 Task: Find connections with filter location Staines with filter topic #nowhiringwith filter profile language Potuguese with filter current company TheMathCompany with filter school National Institute of Technology Warangal with filter industry Building Structure and Exterior Contractors with filter service category DUI Law with filter keywords title Founder
Action: Mouse moved to (609, 101)
Screenshot: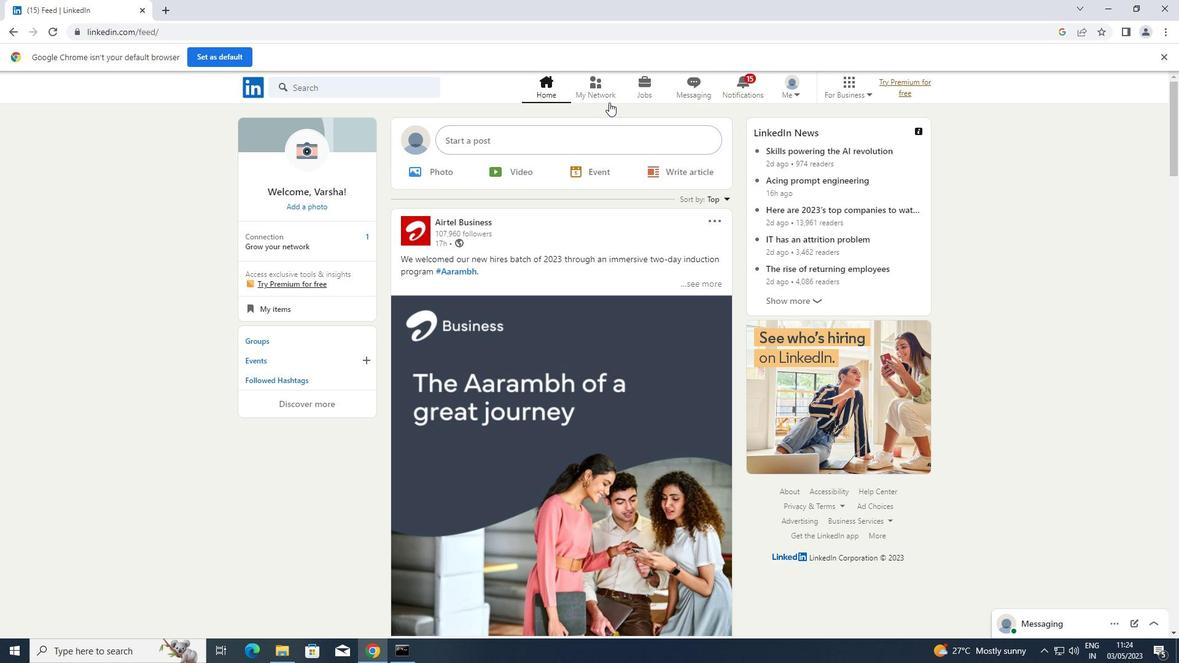 
Action: Mouse pressed left at (609, 101)
Screenshot: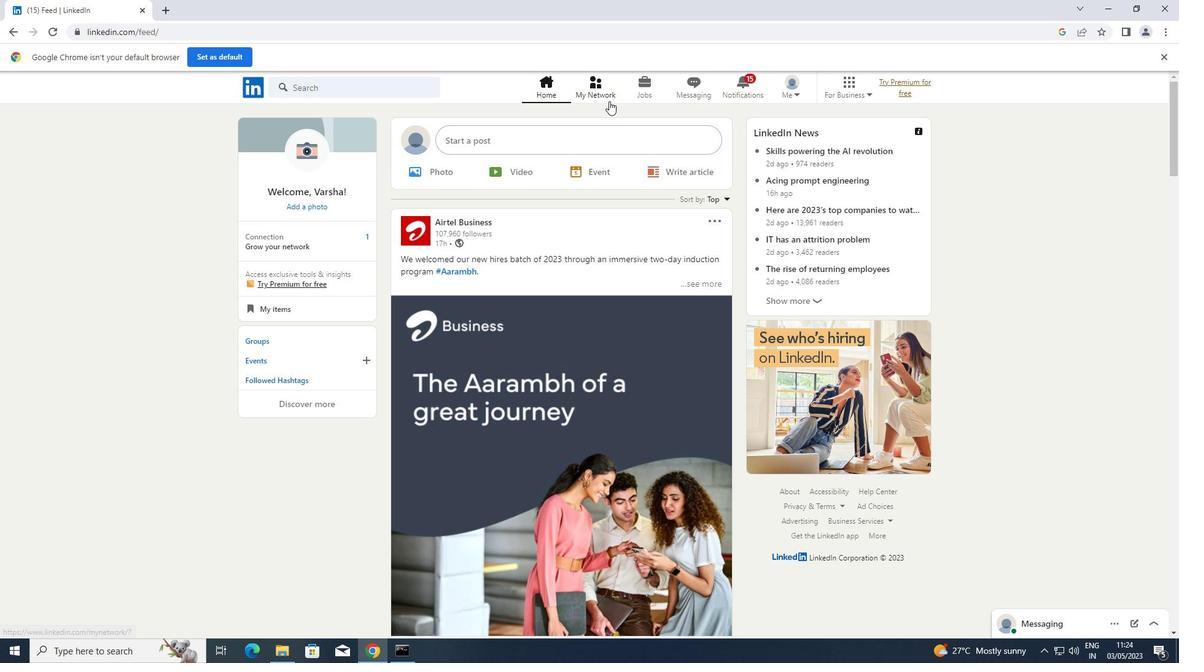 
Action: Mouse moved to (605, 85)
Screenshot: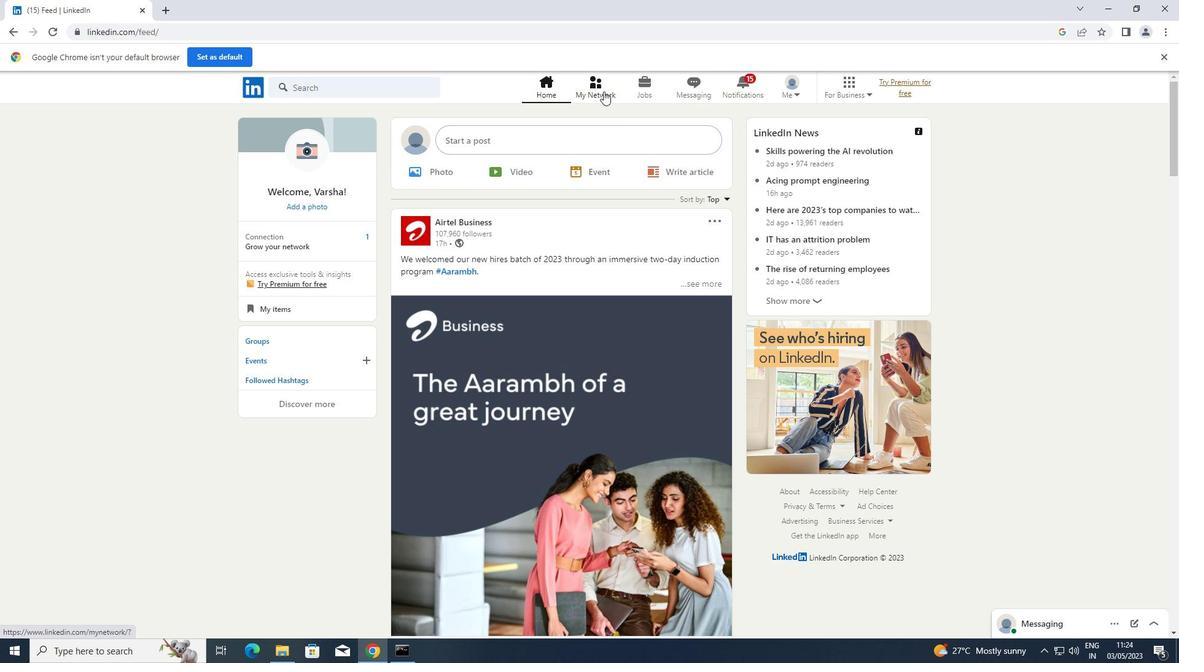
Action: Mouse pressed left at (605, 85)
Screenshot: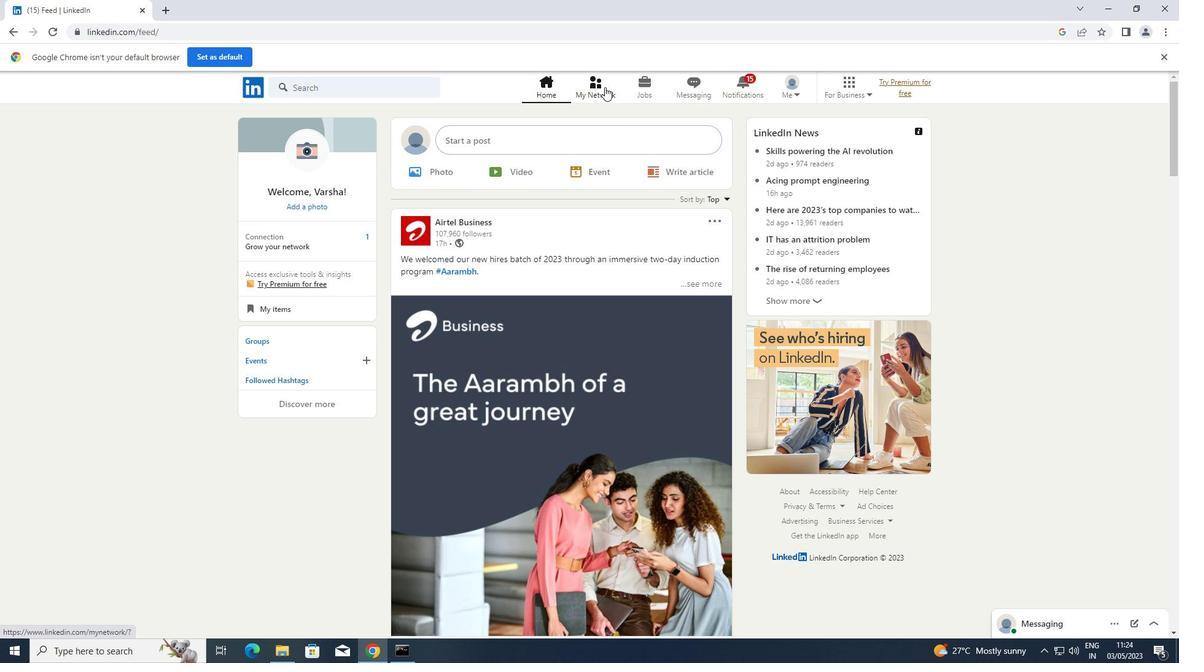 
Action: Mouse moved to (295, 146)
Screenshot: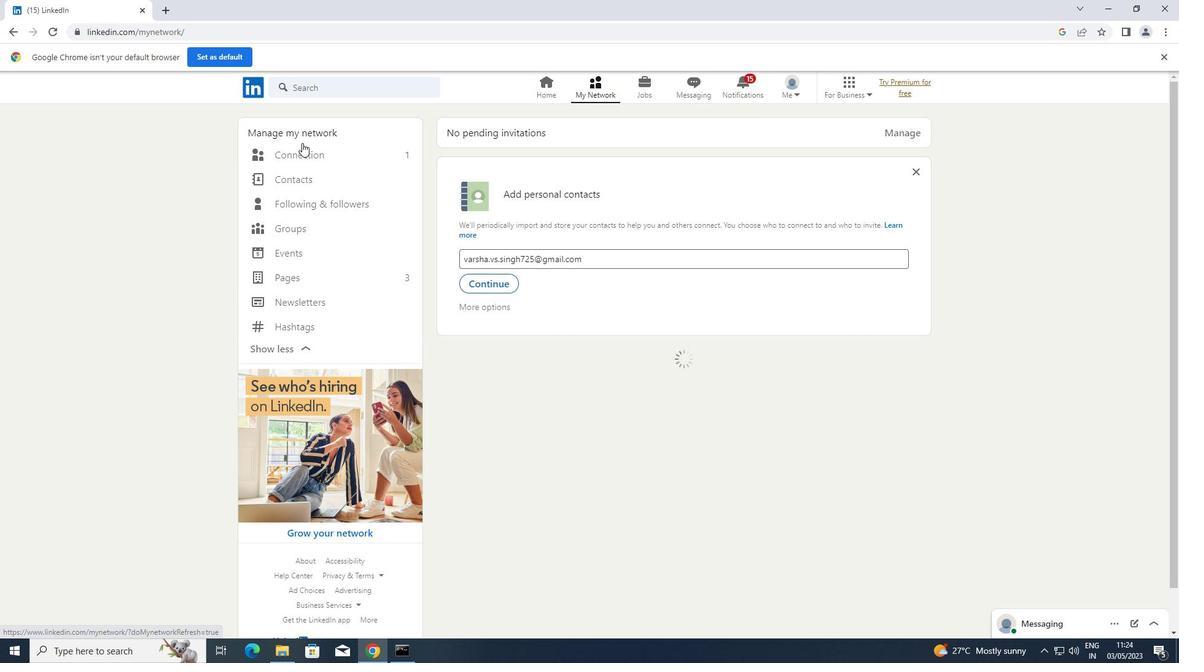 
Action: Mouse pressed left at (295, 146)
Screenshot: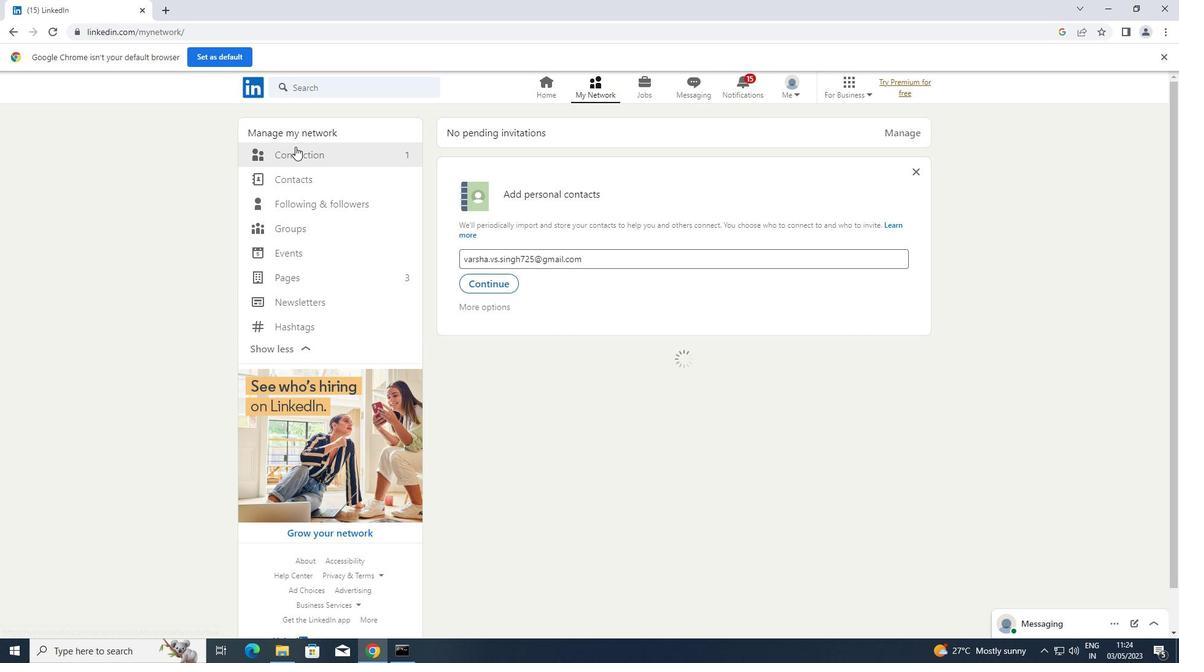 
Action: Mouse moved to (297, 152)
Screenshot: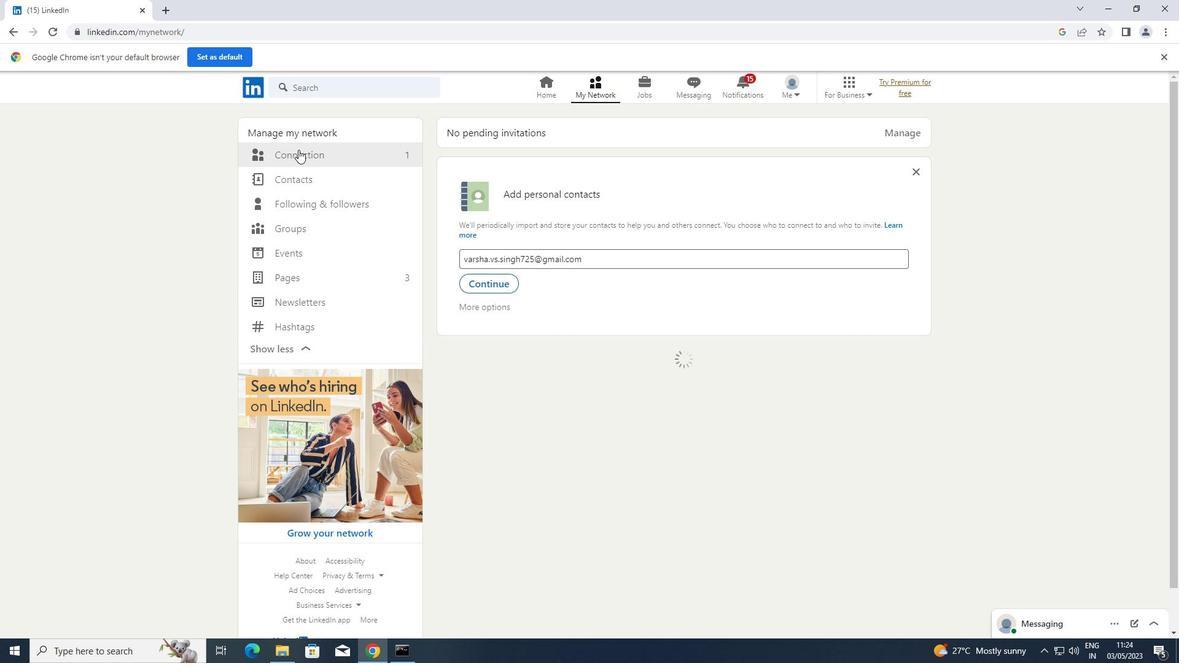
Action: Mouse pressed left at (297, 152)
Screenshot: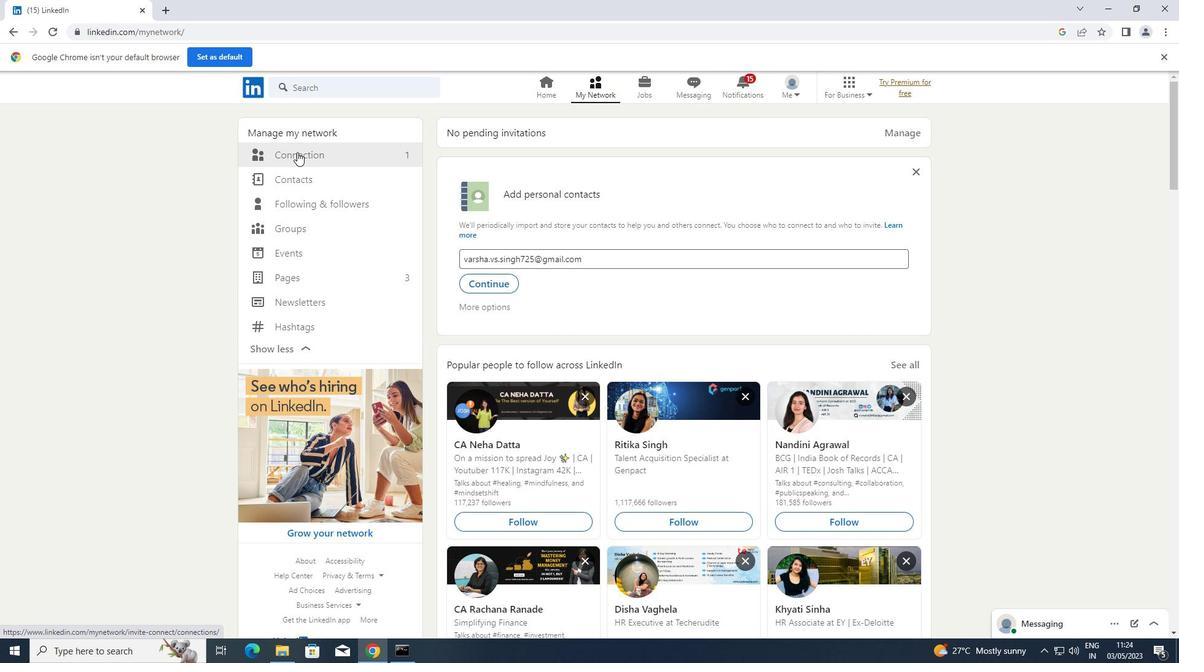 
Action: Mouse moved to (708, 154)
Screenshot: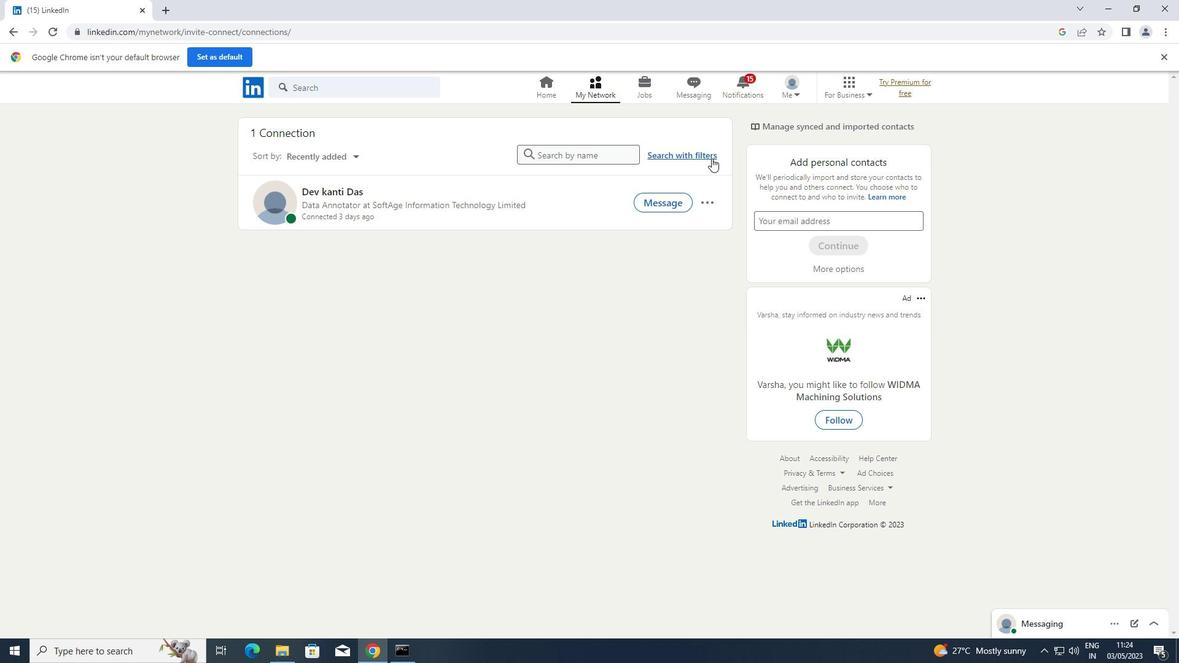 
Action: Mouse pressed left at (708, 154)
Screenshot: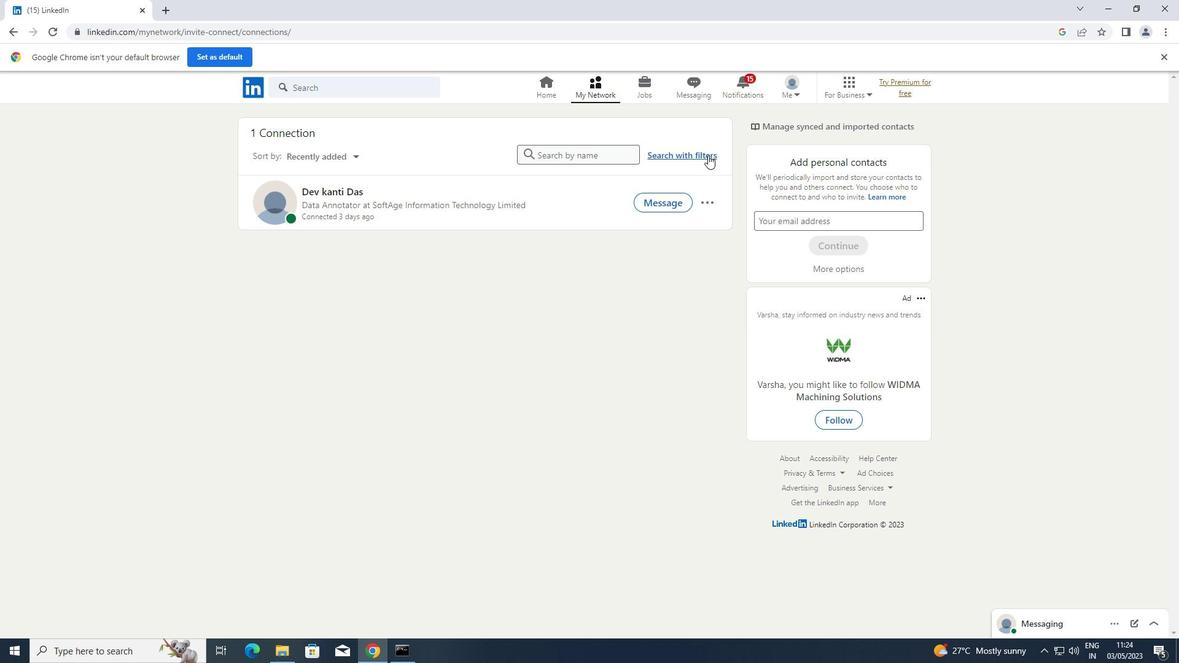 
Action: Mouse moved to (640, 124)
Screenshot: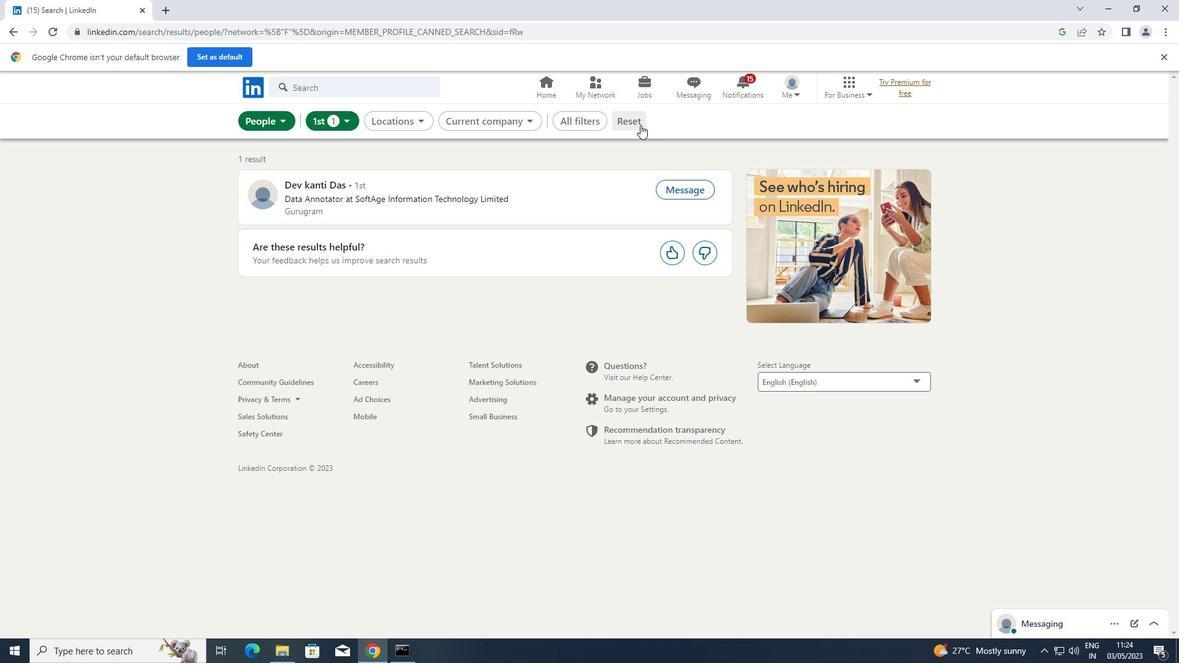 
Action: Mouse pressed left at (640, 124)
Screenshot: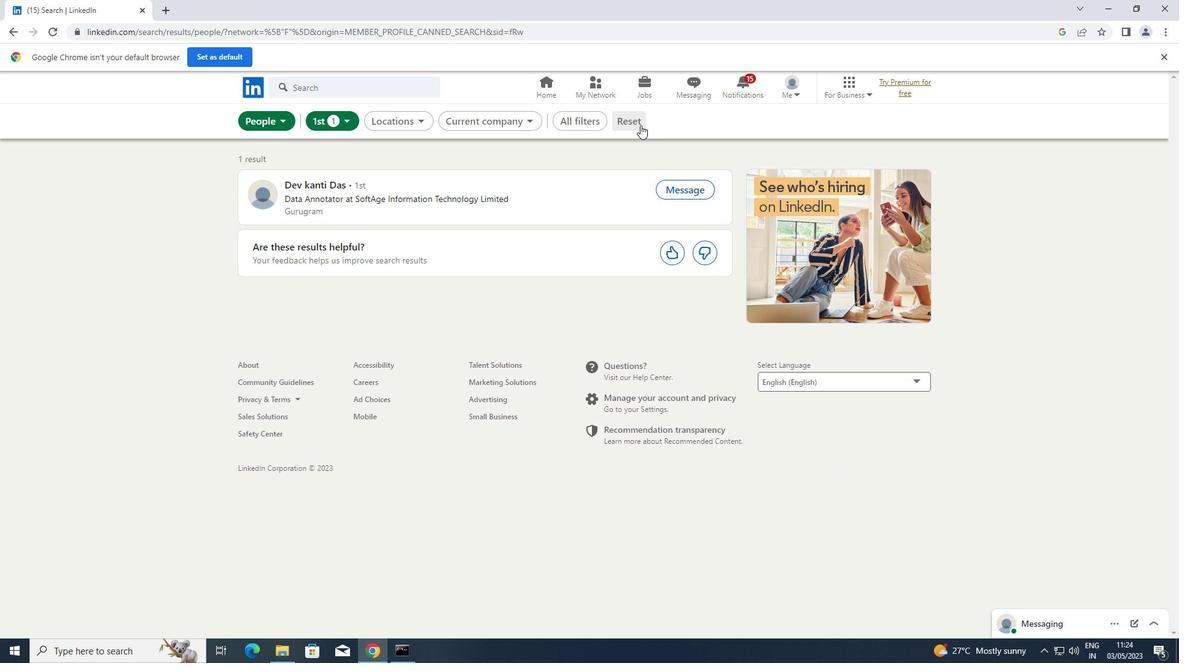
Action: Mouse moved to (607, 127)
Screenshot: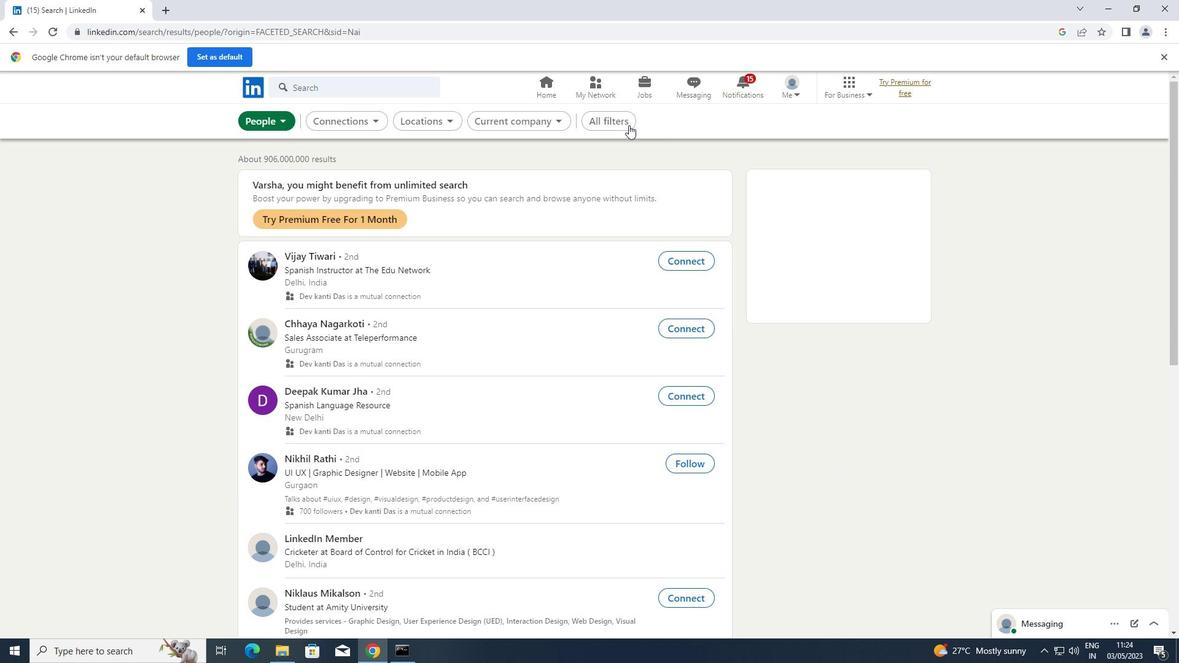 
Action: Mouse pressed left at (607, 127)
Screenshot: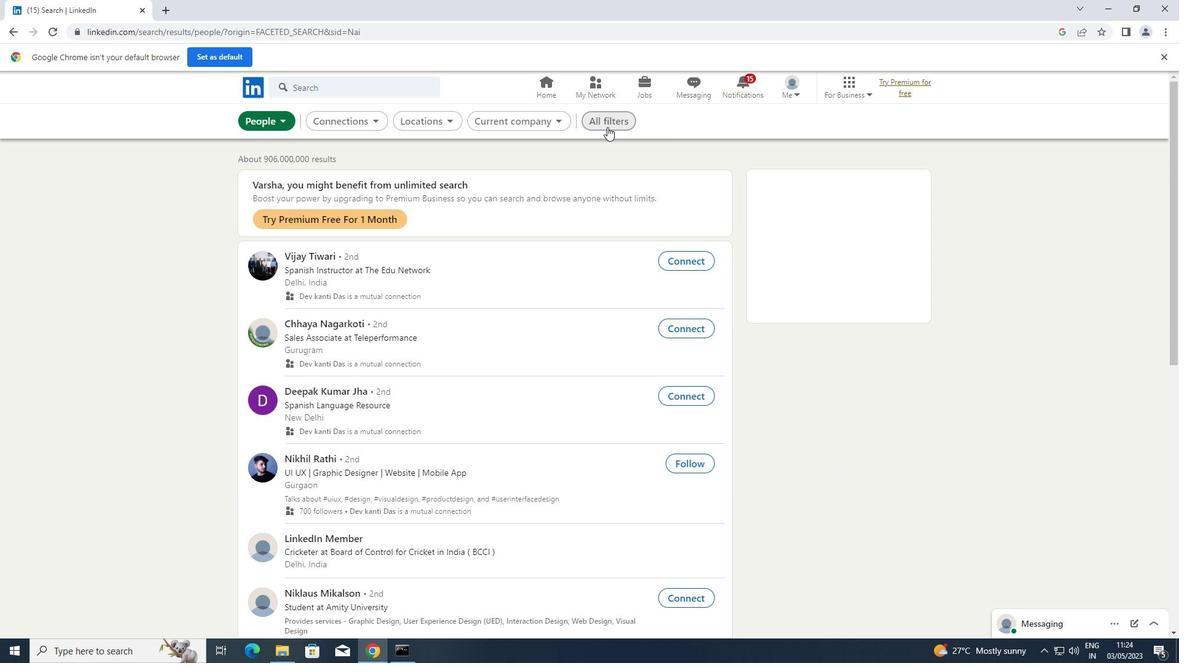 
Action: Mouse moved to (960, 362)
Screenshot: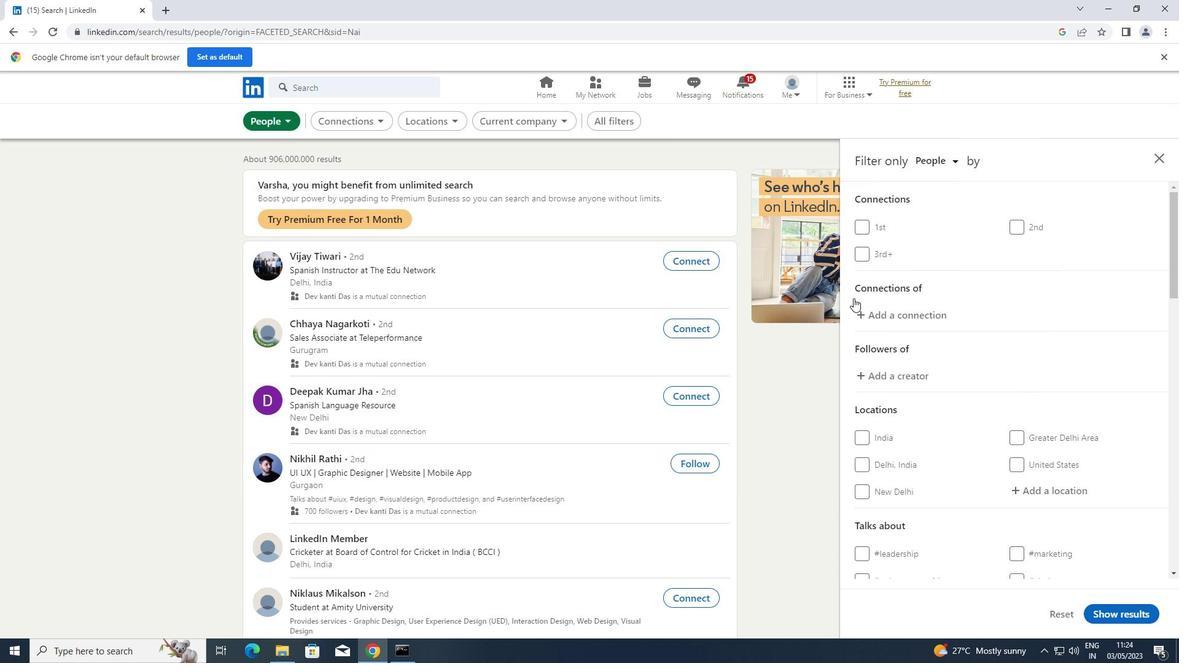 
Action: Mouse scrolled (960, 361) with delta (0, 0)
Screenshot: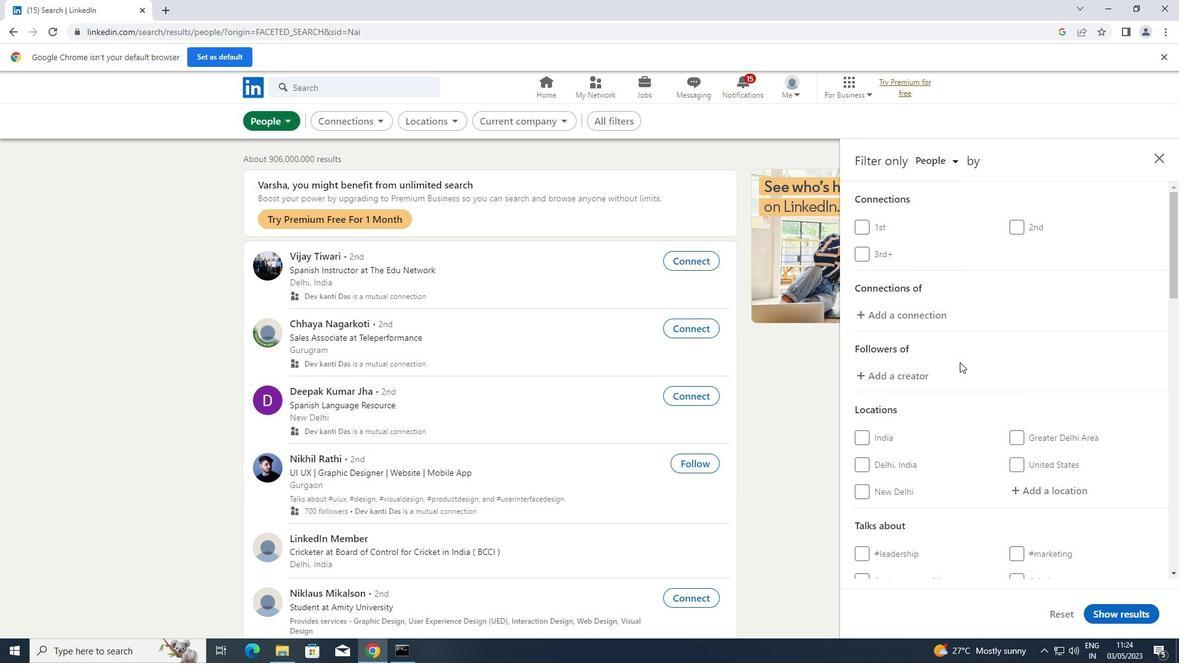 
Action: Mouse scrolled (960, 361) with delta (0, 0)
Screenshot: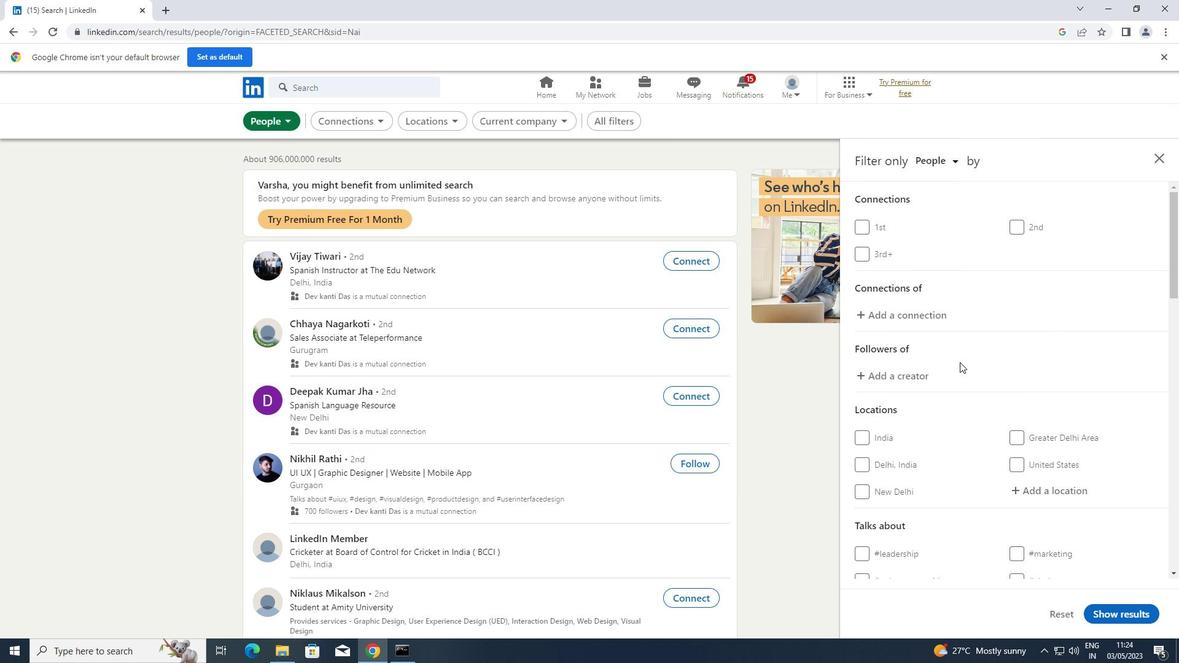 
Action: Mouse moved to (1021, 362)
Screenshot: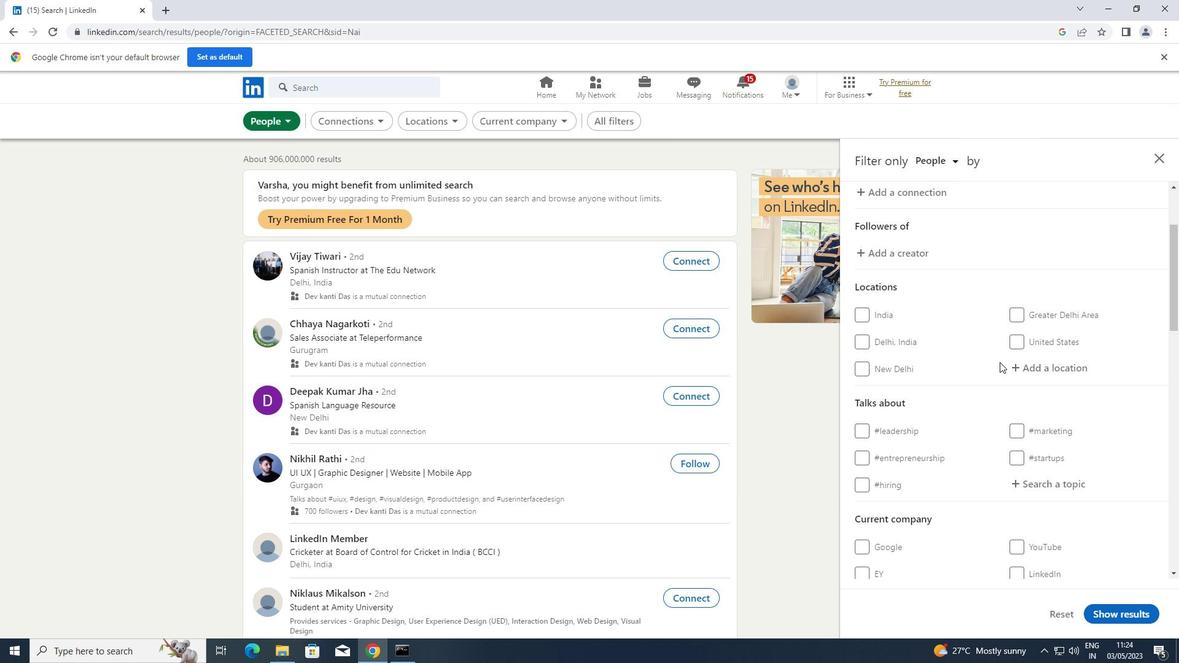 
Action: Mouse pressed left at (1021, 362)
Screenshot: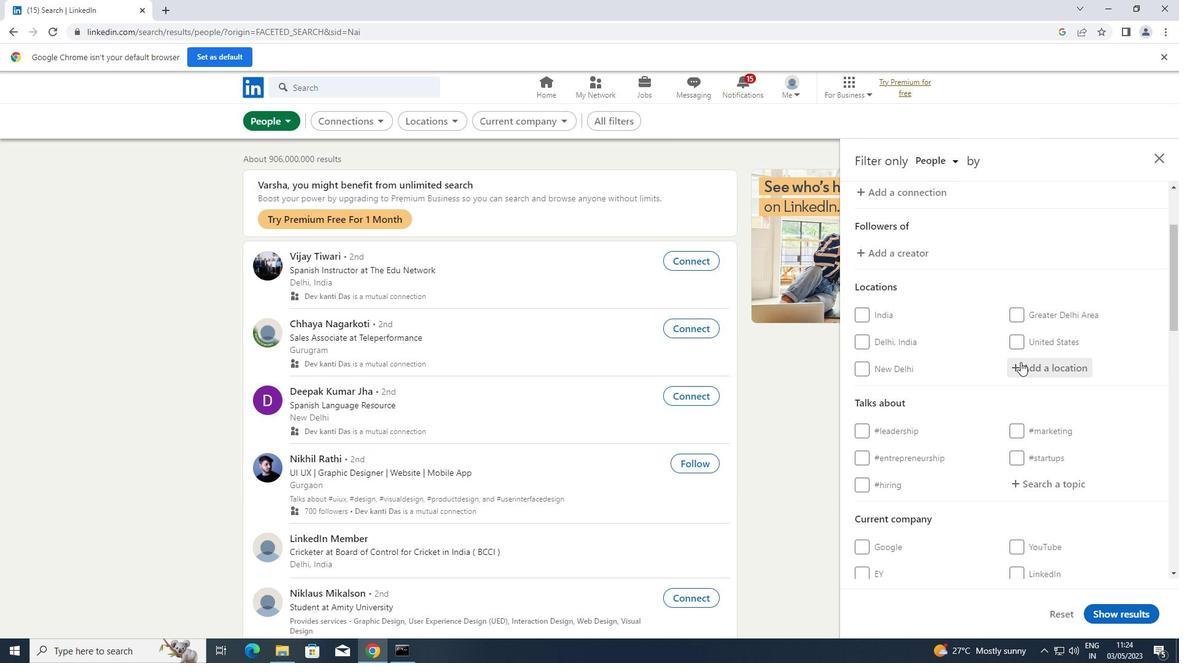 
Action: Key pressed <Key.shift>STAINES<Key.enter>
Screenshot: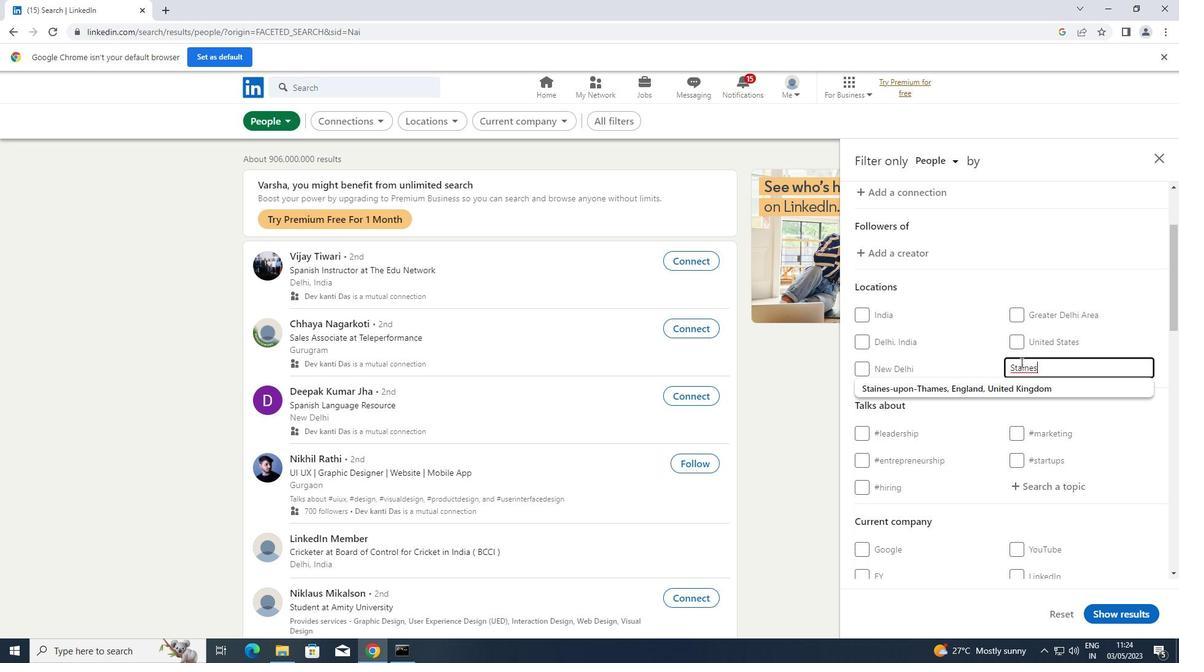 
Action: Mouse moved to (1087, 488)
Screenshot: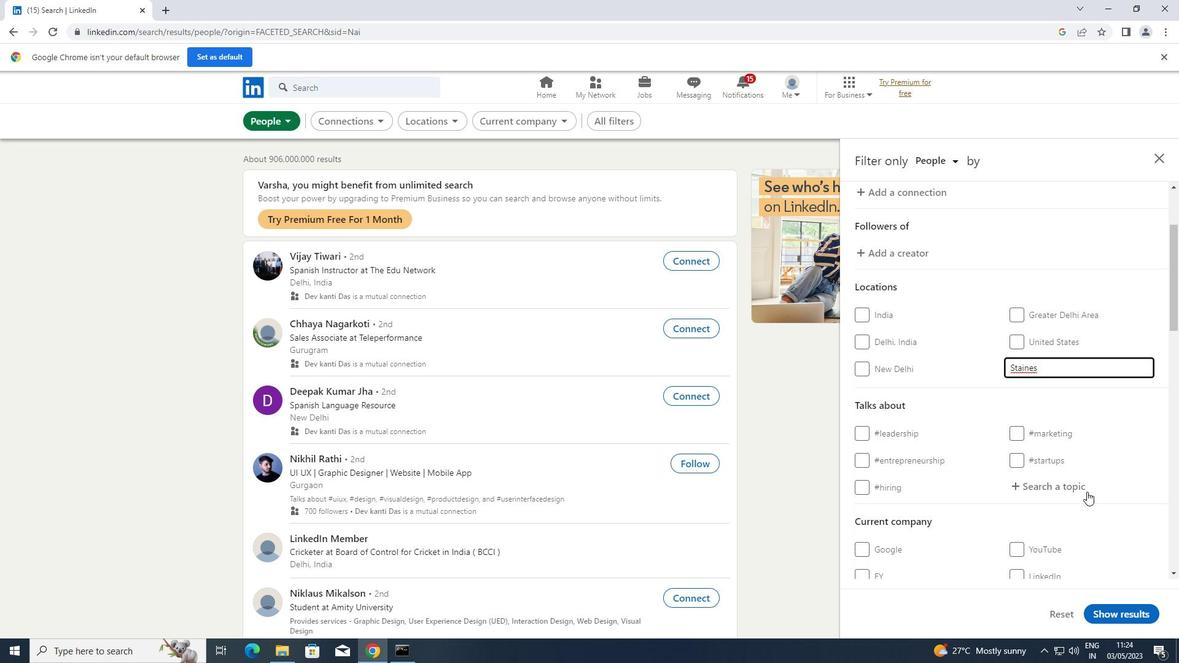 
Action: Mouse pressed left at (1087, 488)
Screenshot: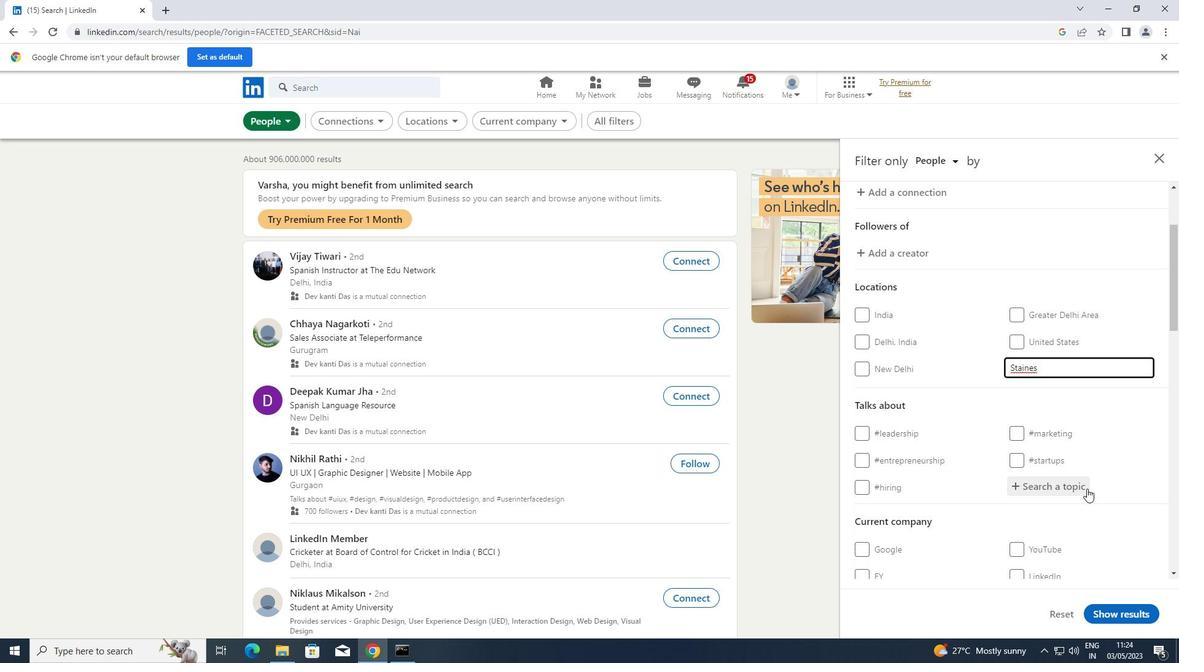
Action: Key pressed NOWHIRING
Screenshot: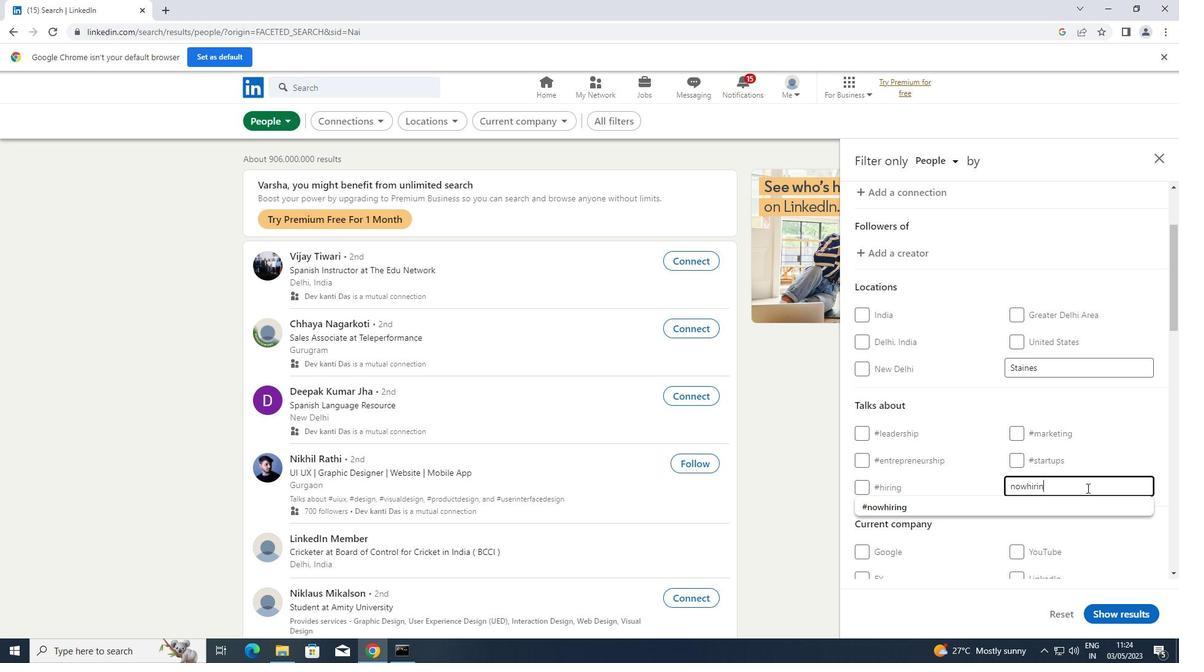 
Action: Mouse moved to (972, 511)
Screenshot: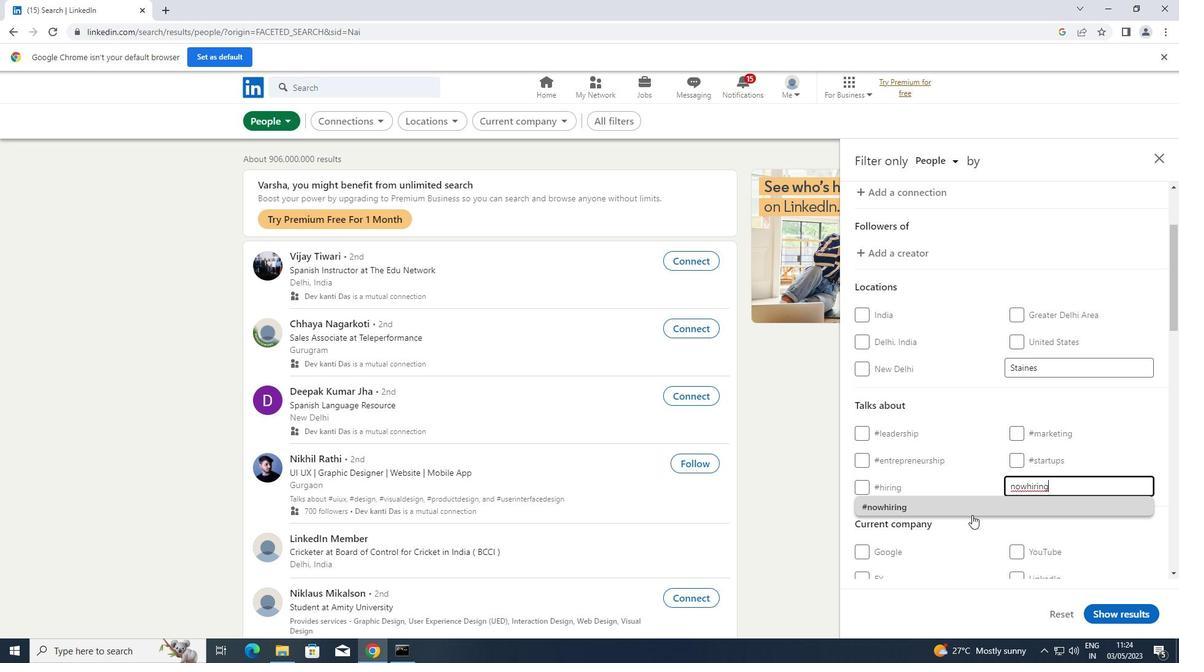 
Action: Mouse pressed left at (972, 511)
Screenshot: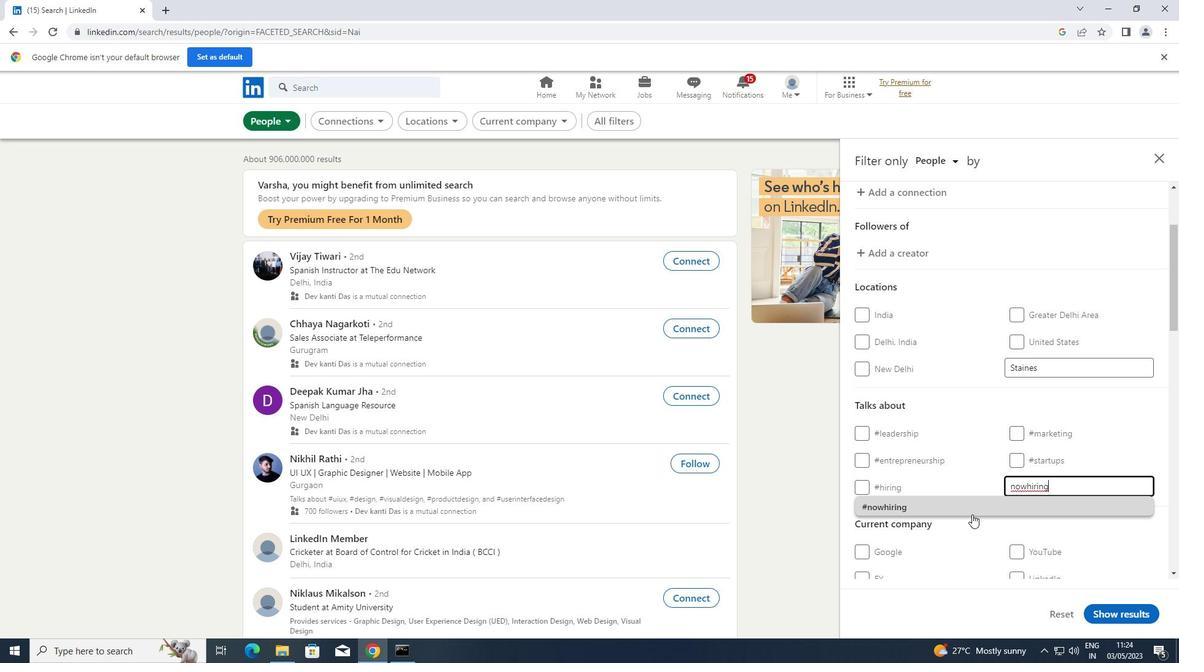 
Action: Mouse scrolled (972, 510) with delta (0, 0)
Screenshot: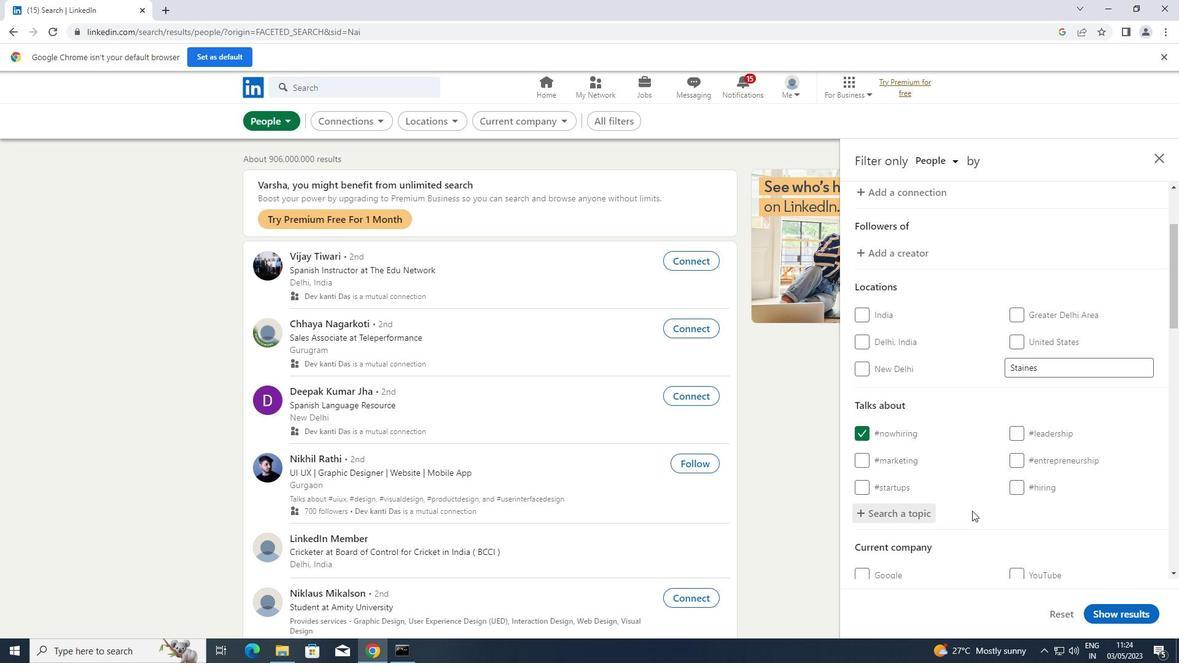 
Action: Mouse scrolled (972, 510) with delta (0, 0)
Screenshot: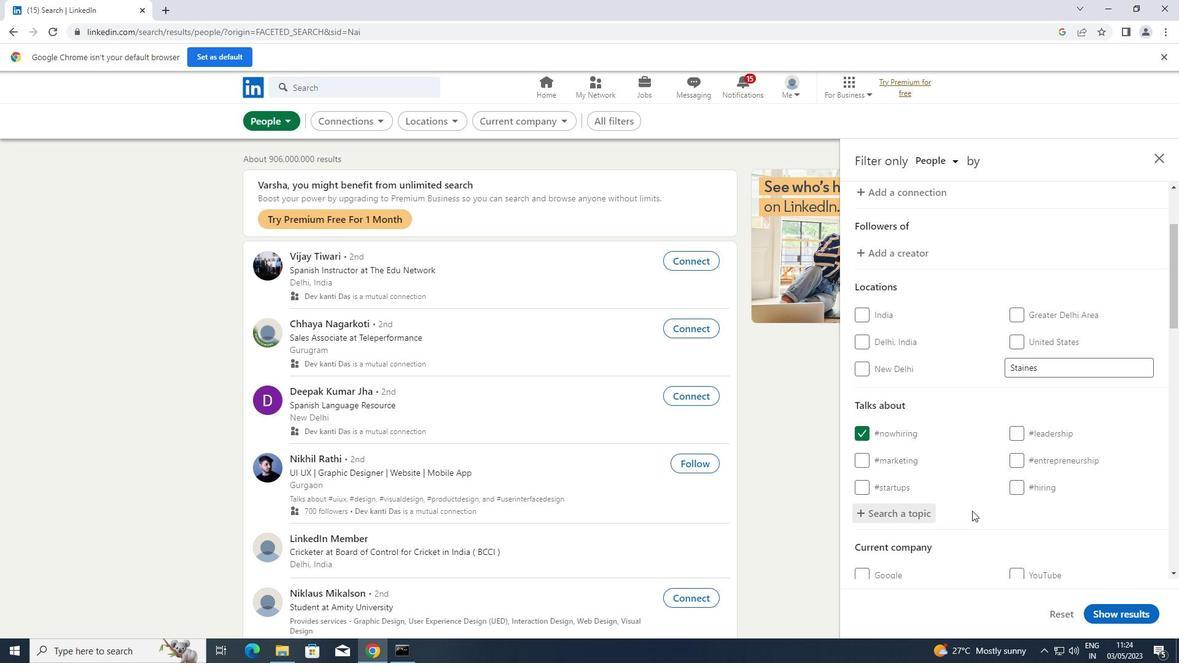 
Action: Mouse scrolled (972, 510) with delta (0, 0)
Screenshot: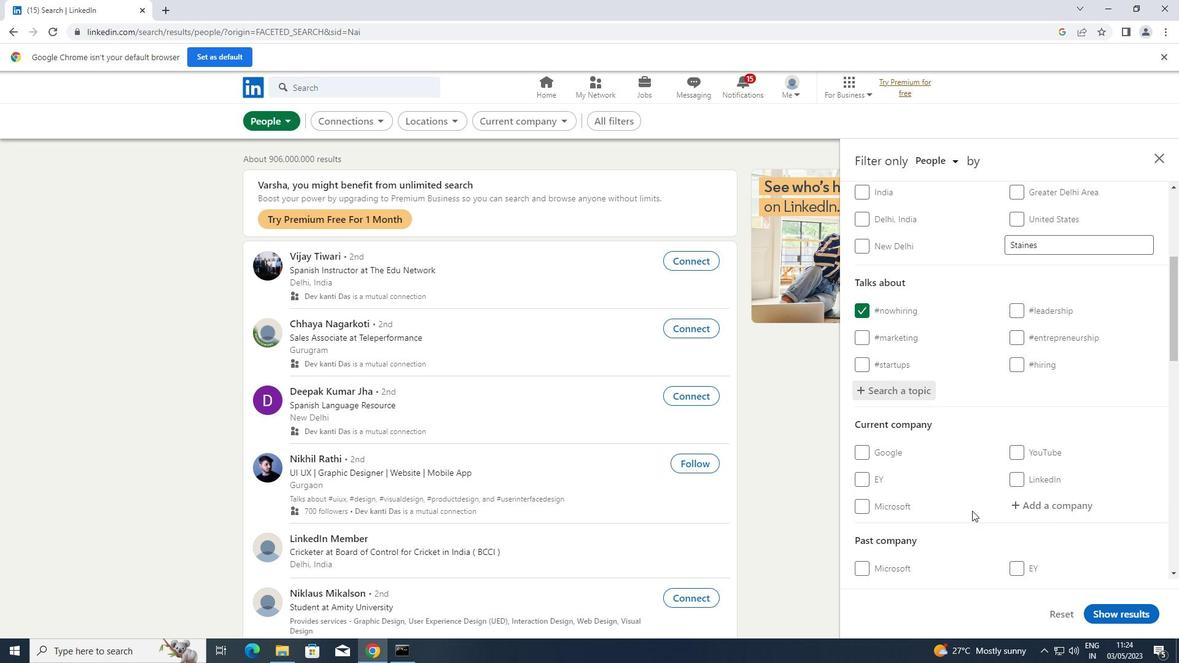 
Action: Mouse scrolled (972, 510) with delta (0, 0)
Screenshot: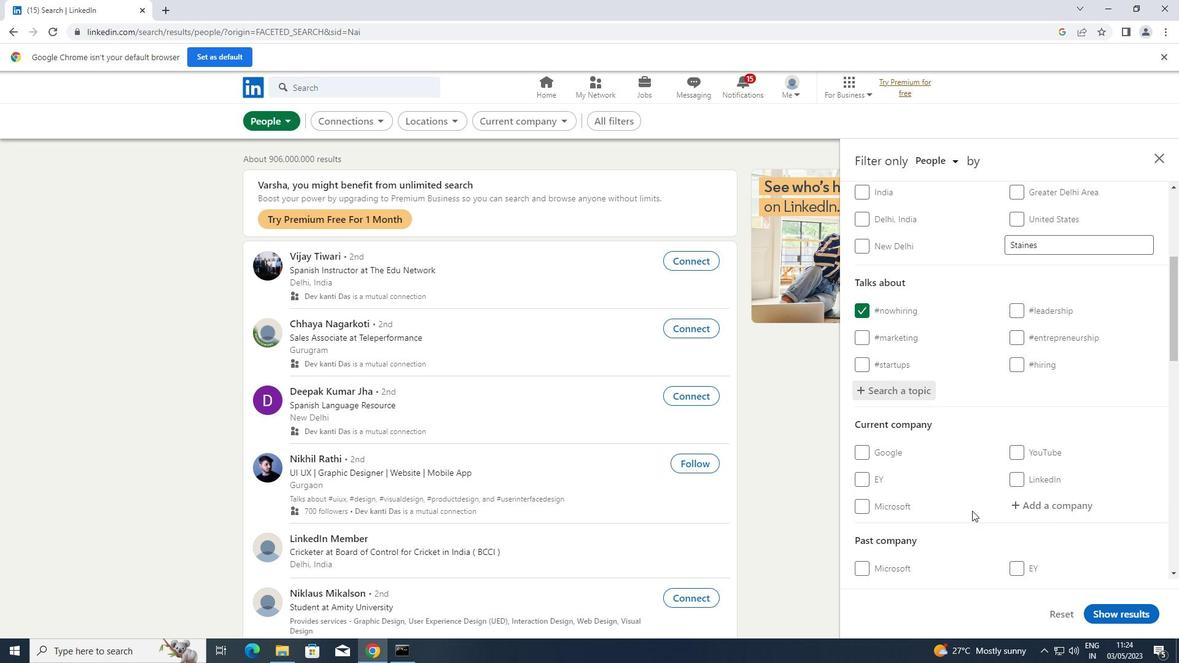 
Action: Mouse scrolled (972, 510) with delta (0, 0)
Screenshot: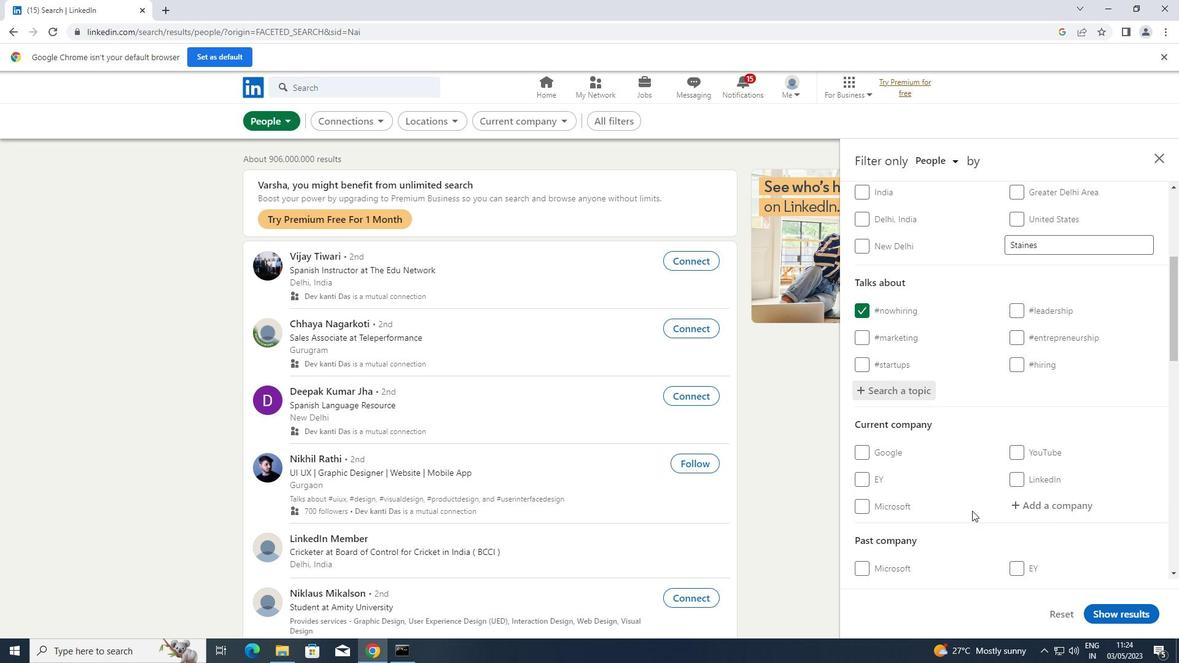
Action: Mouse moved to (972, 507)
Screenshot: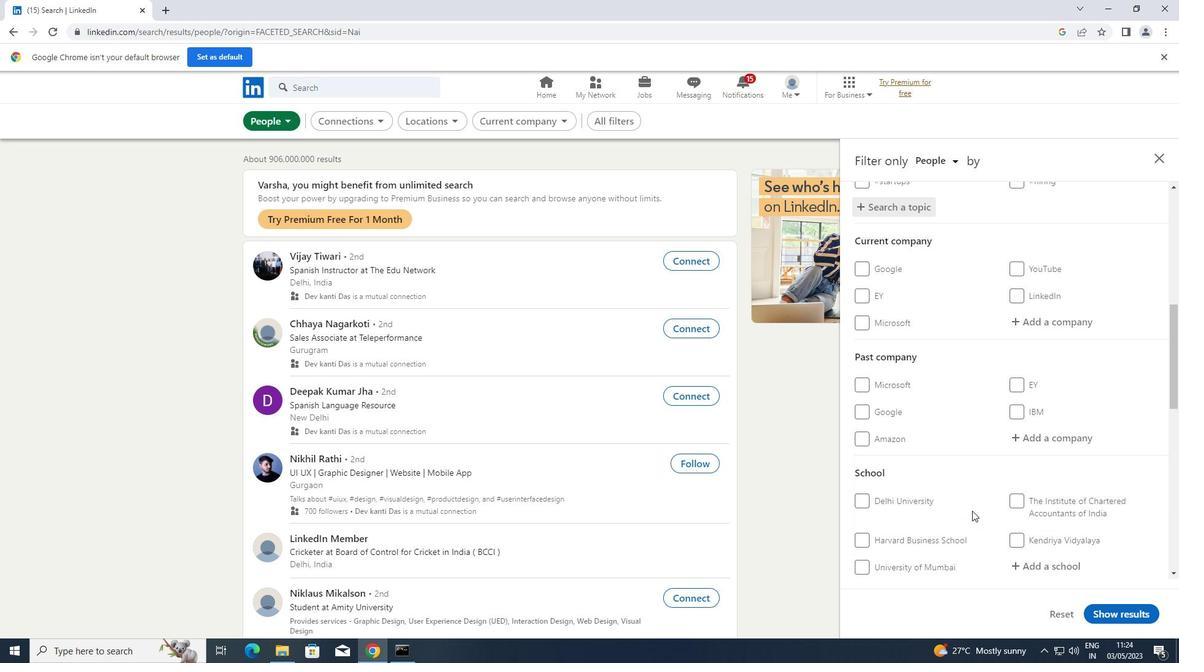 
Action: Mouse scrolled (972, 507) with delta (0, 0)
Screenshot: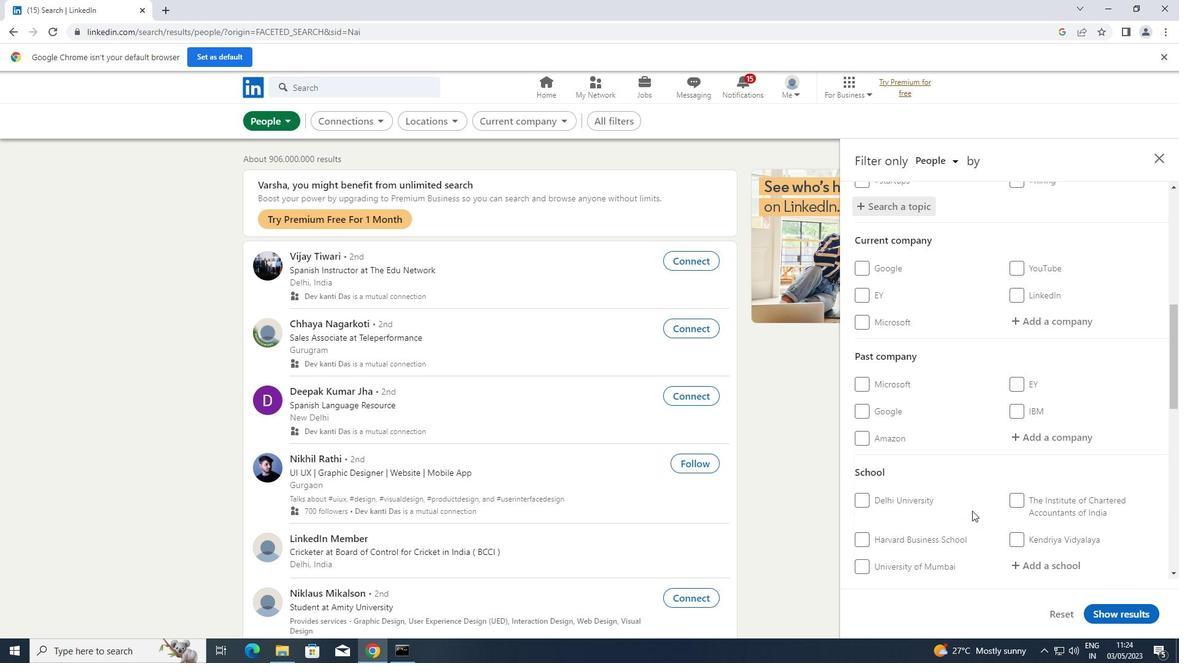 
Action: Mouse scrolled (972, 507) with delta (0, 0)
Screenshot: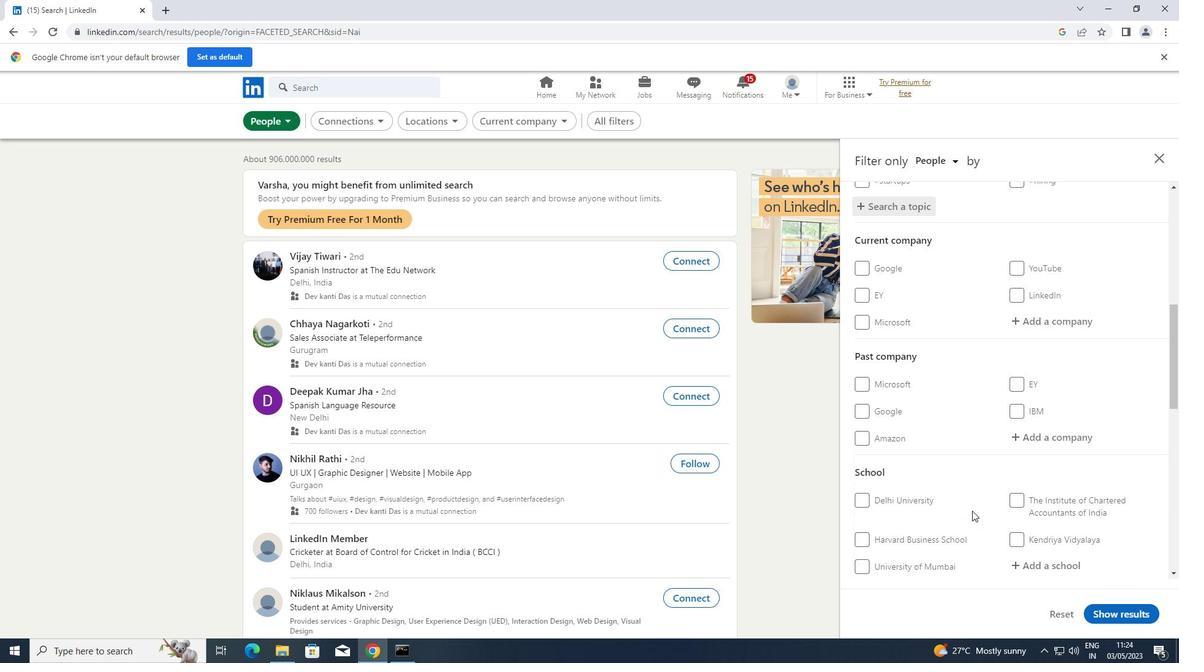 
Action: Mouse scrolled (972, 507) with delta (0, 0)
Screenshot: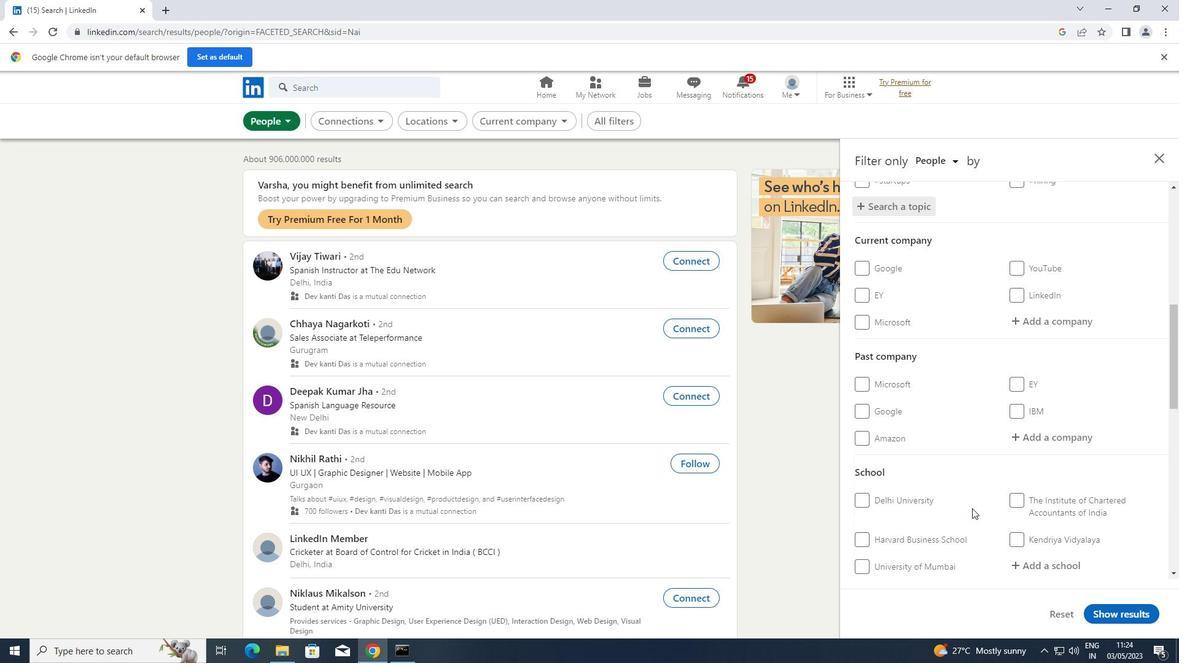 
Action: Mouse scrolled (972, 507) with delta (0, 0)
Screenshot: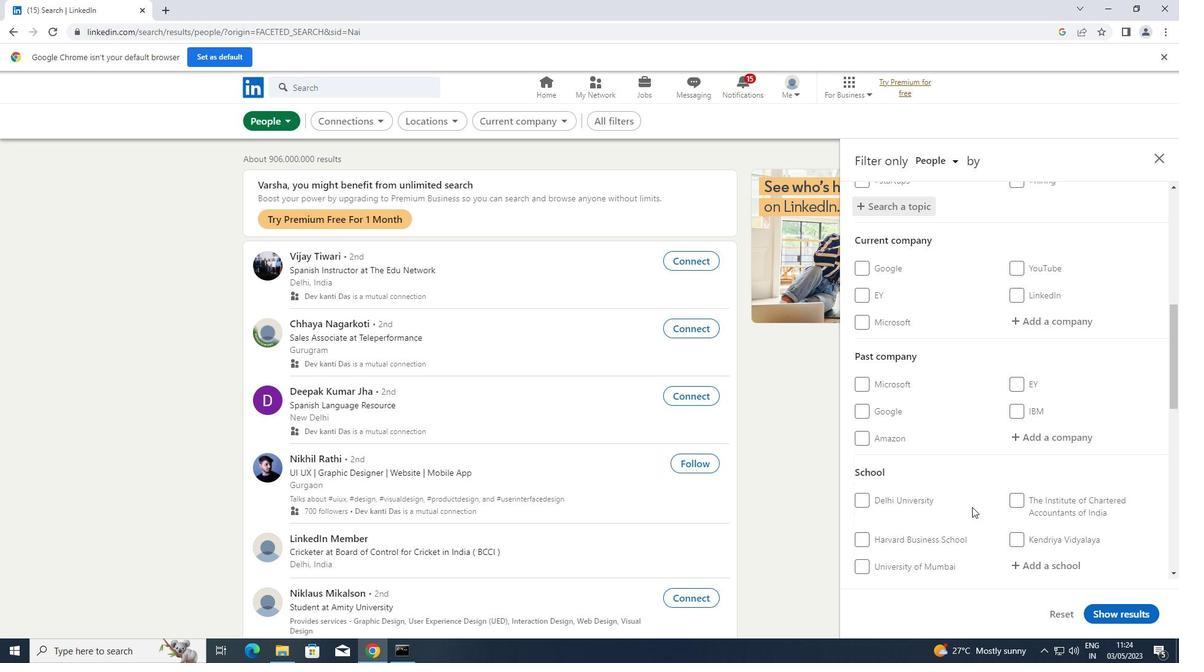 
Action: Mouse scrolled (972, 507) with delta (0, 0)
Screenshot: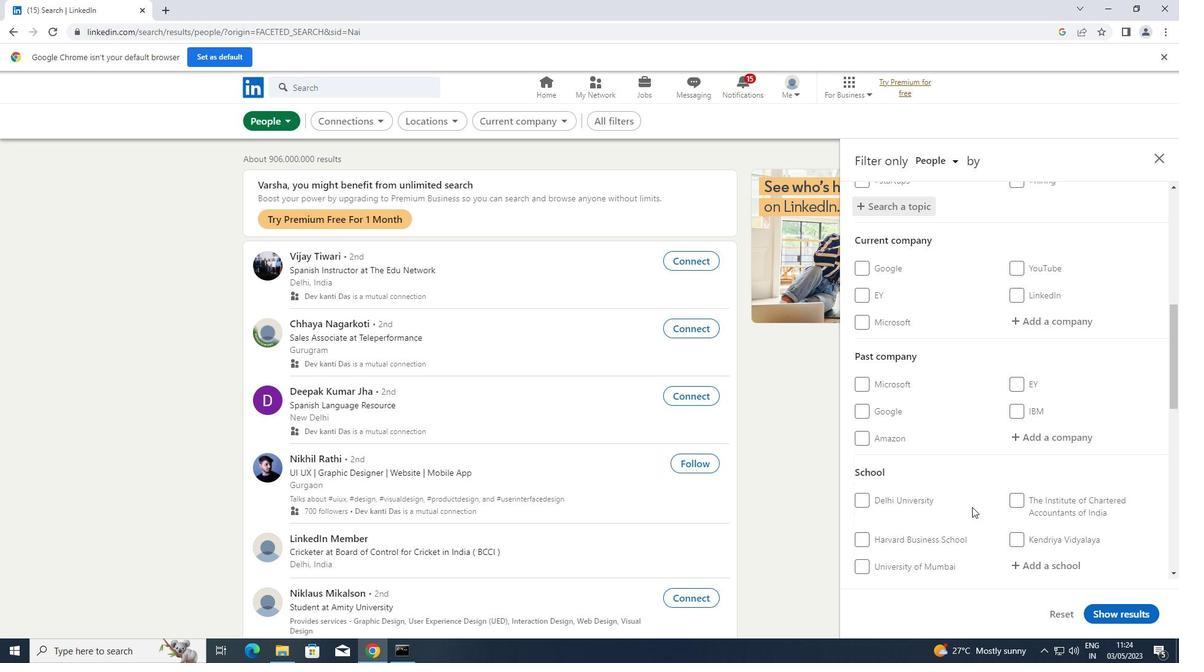 
Action: Mouse scrolled (972, 507) with delta (0, 0)
Screenshot: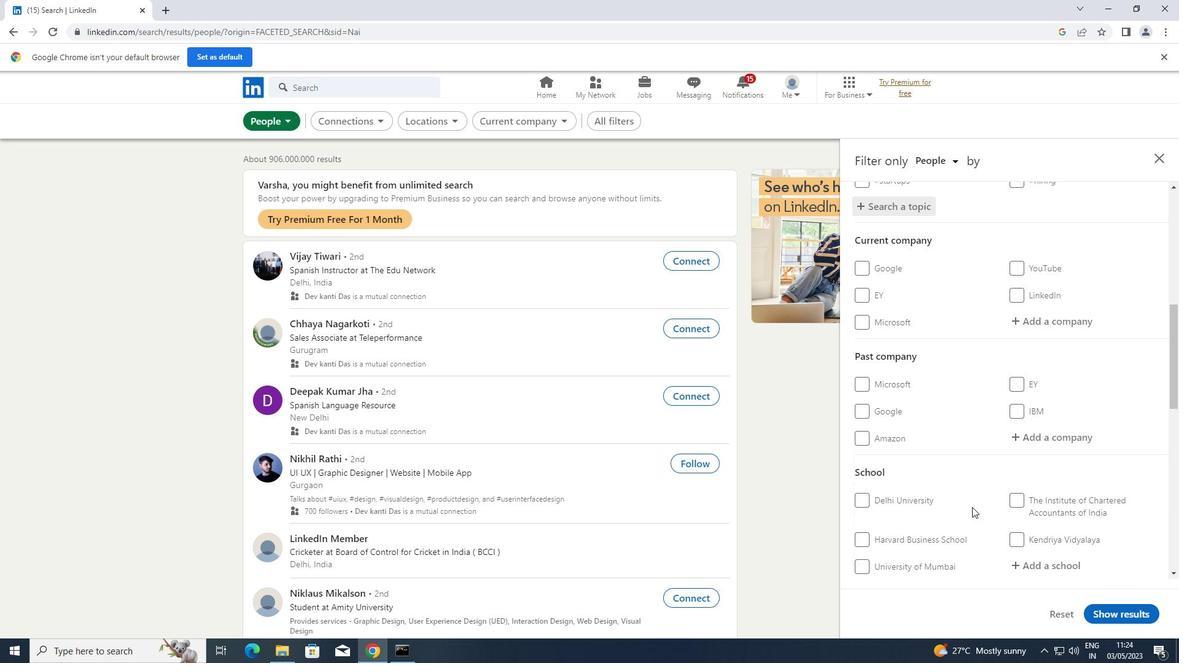 
Action: Mouse moved to (1015, 426)
Screenshot: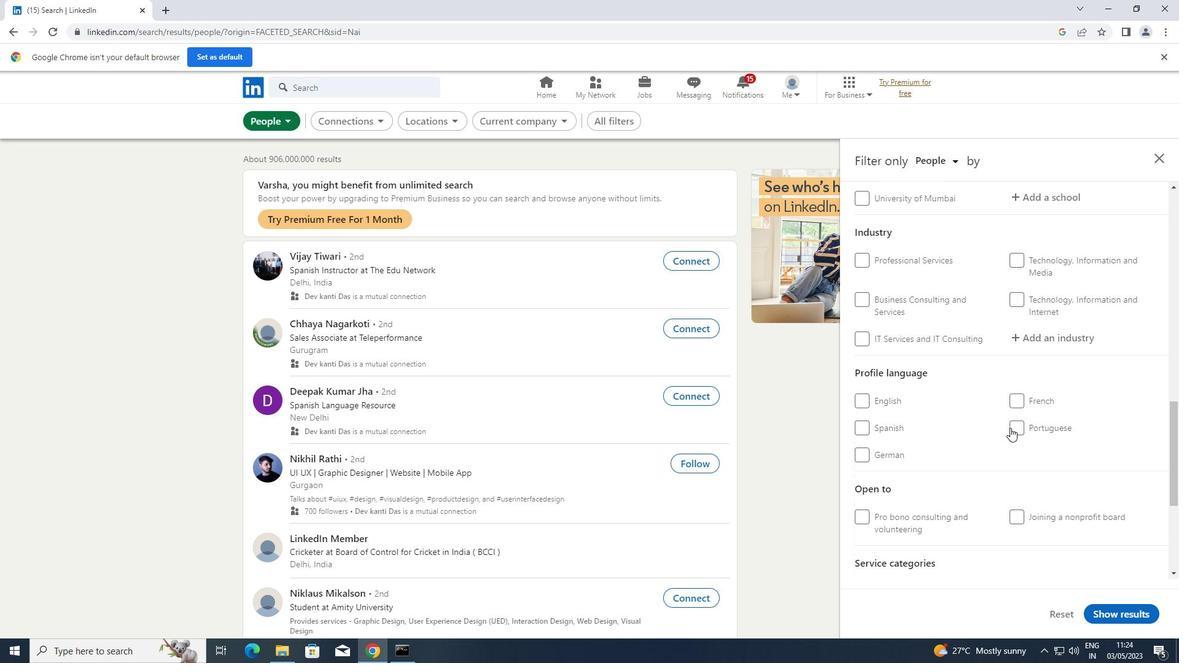 
Action: Mouse pressed left at (1015, 426)
Screenshot: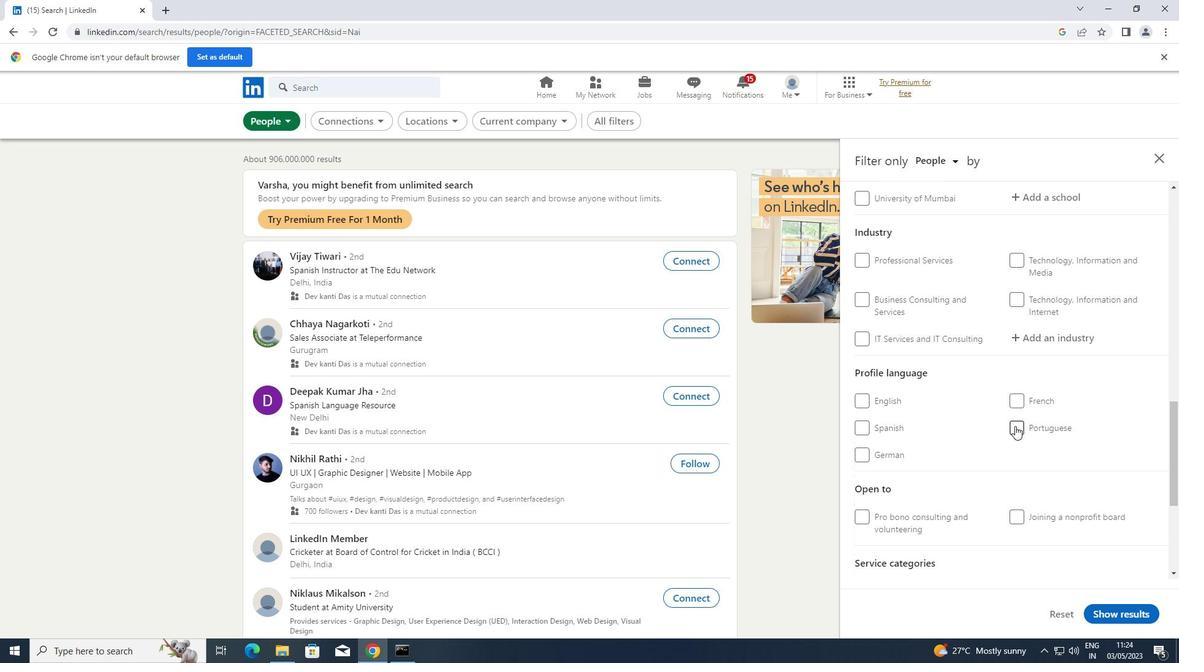 
Action: Mouse scrolled (1015, 427) with delta (0, 0)
Screenshot: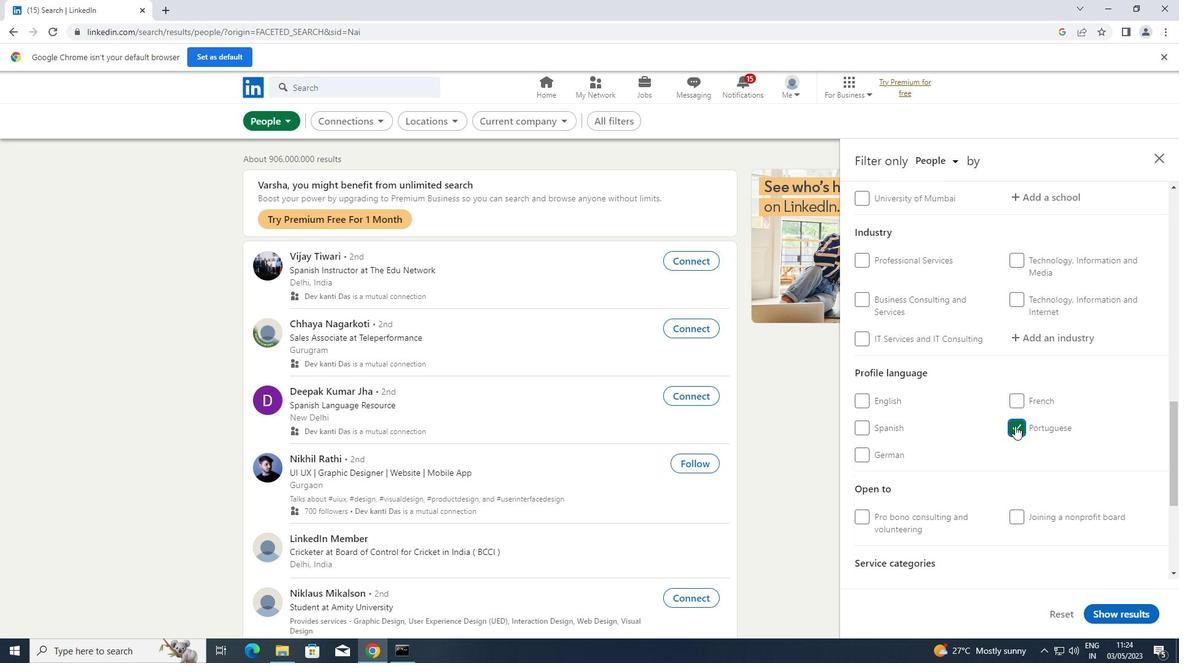 
Action: Mouse scrolled (1015, 427) with delta (0, 0)
Screenshot: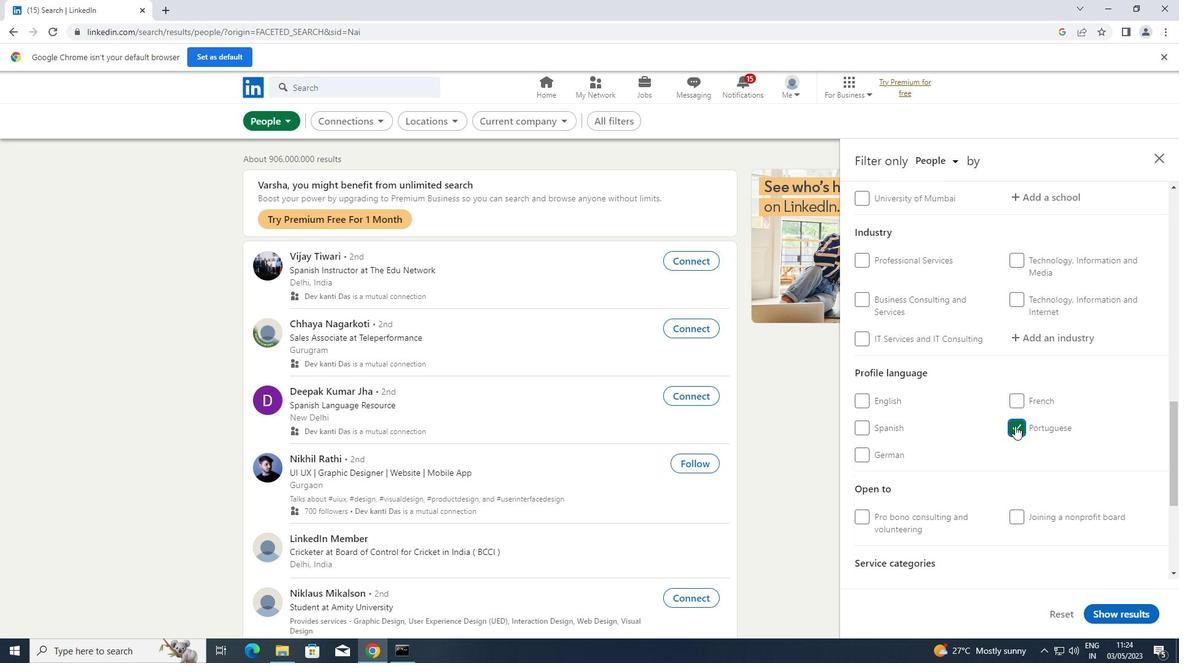 
Action: Mouse scrolled (1015, 427) with delta (0, 0)
Screenshot: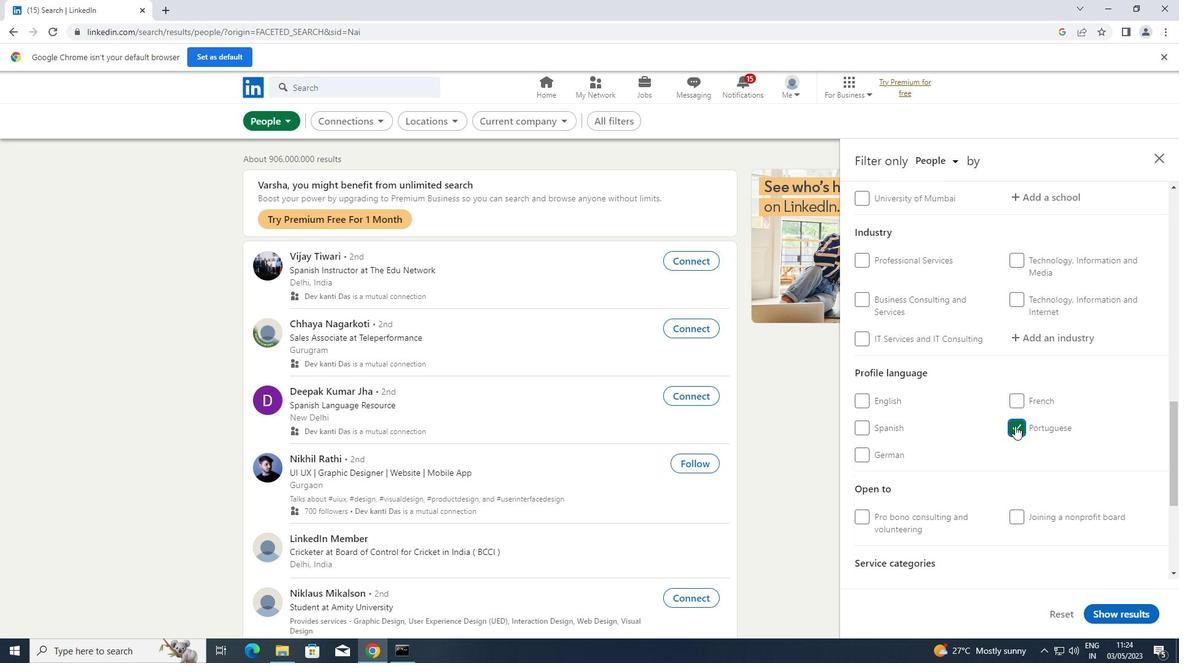 
Action: Mouse scrolled (1015, 427) with delta (0, 0)
Screenshot: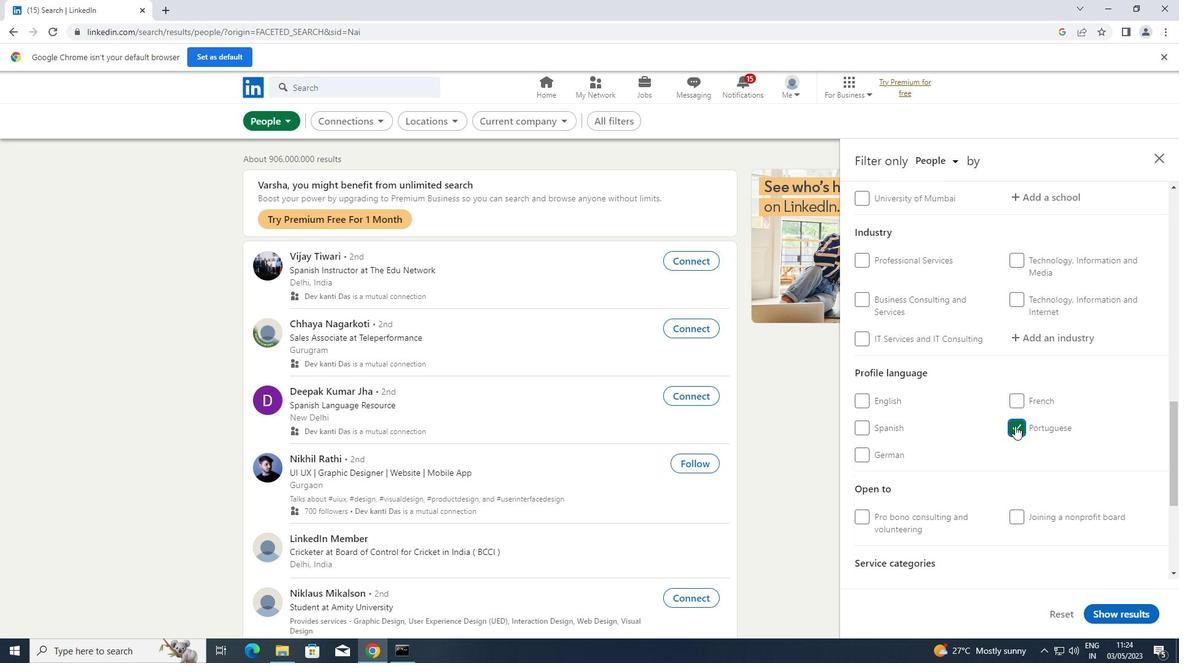 
Action: Mouse scrolled (1015, 427) with delta (0, 0)
Screenshot: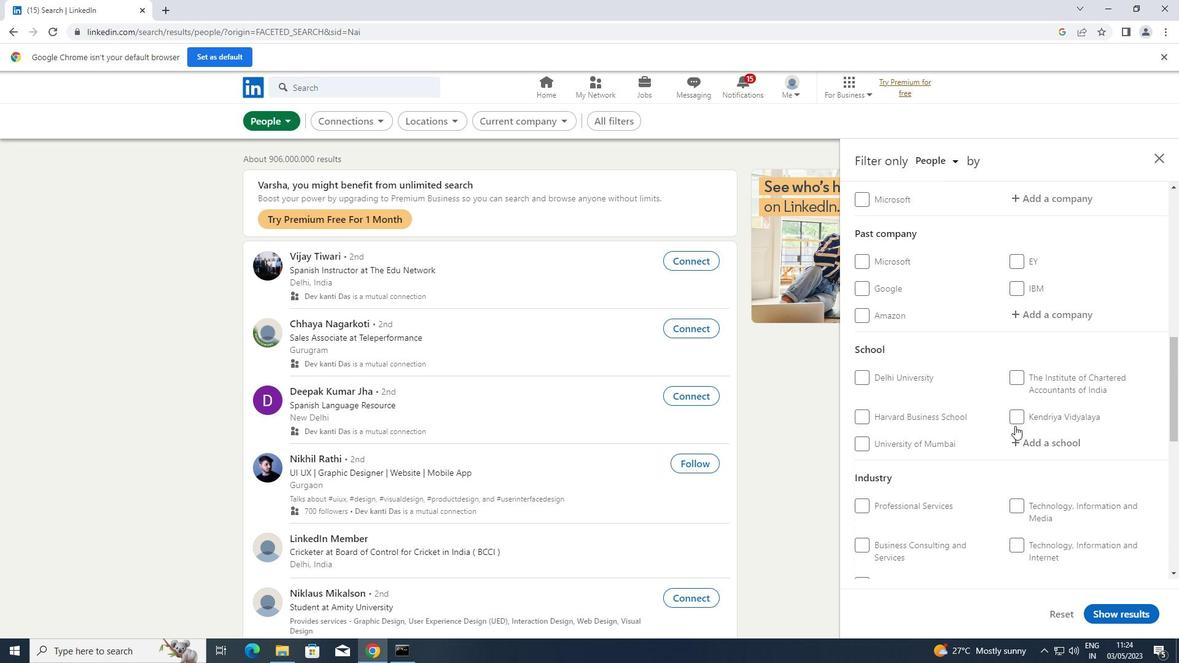 
Action: Mouse scrolled (1015, 427) with delta (0, 0)
Screenshot: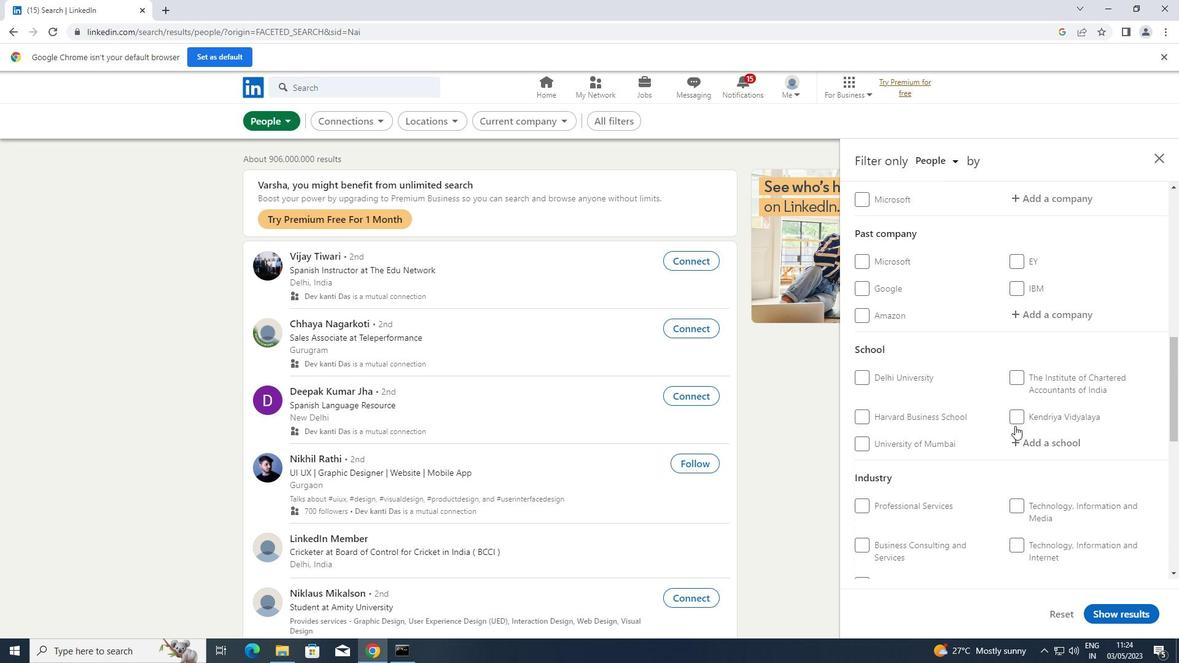 
Action: Mouse moved to (1057, 320)
Screenshot: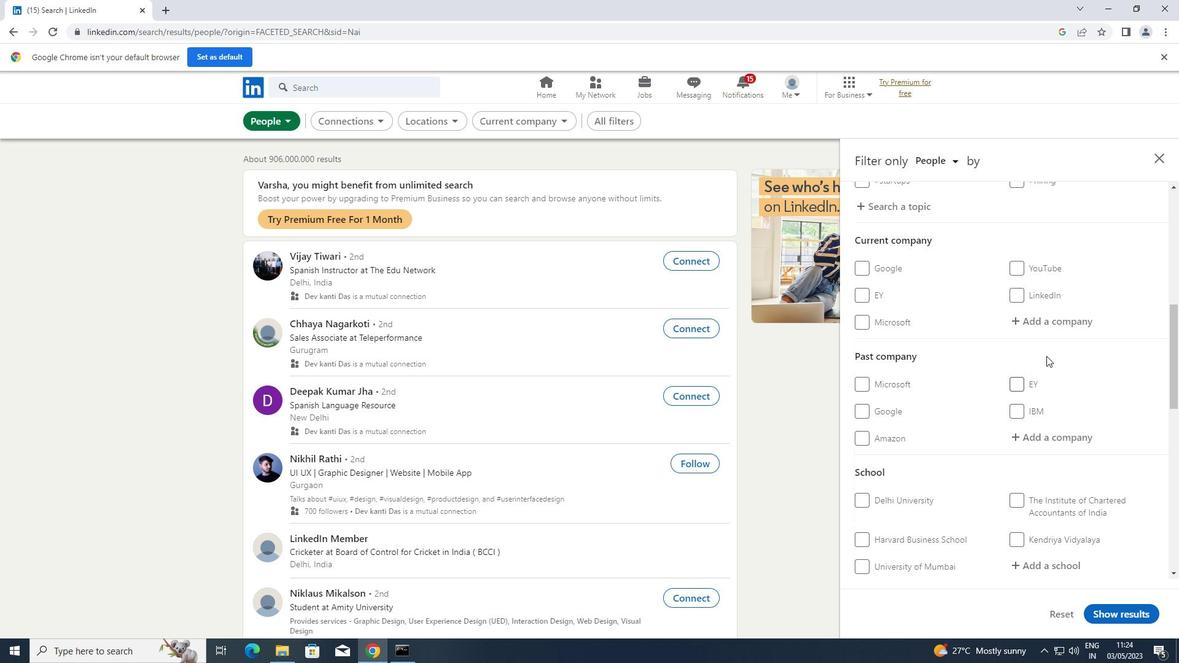 
Action: Mouse pressed left at (1057, 320)
Screenshot: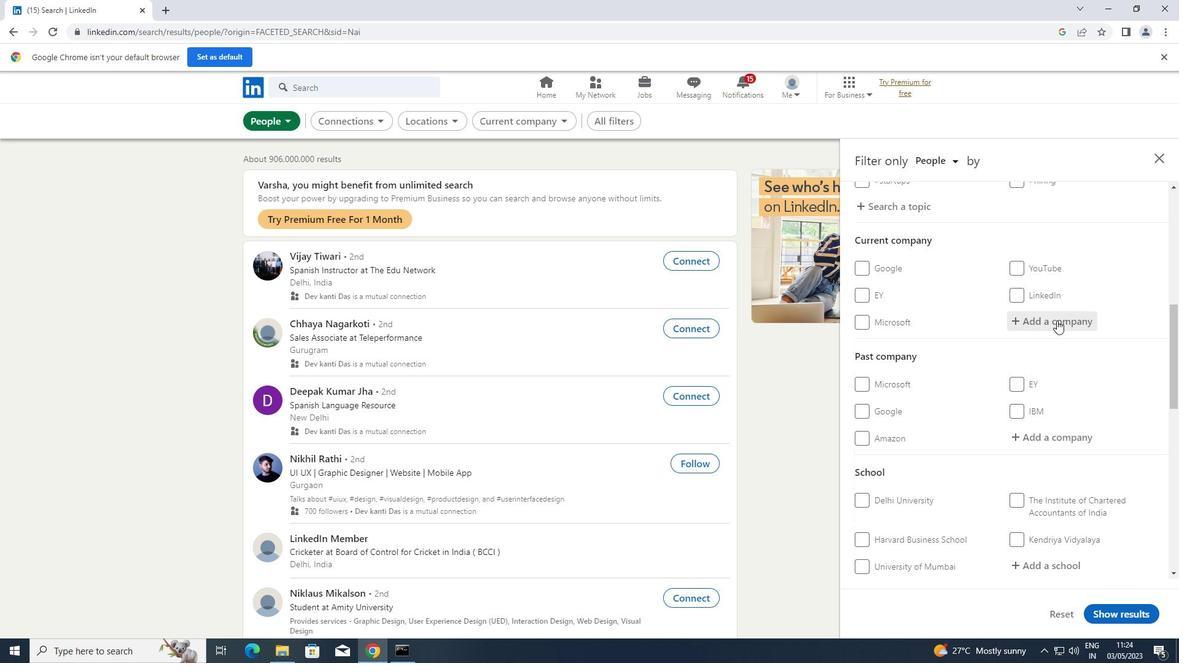 
Action: Key pressed <Key.shift>THE<Key.shift>MATH
Screenshot: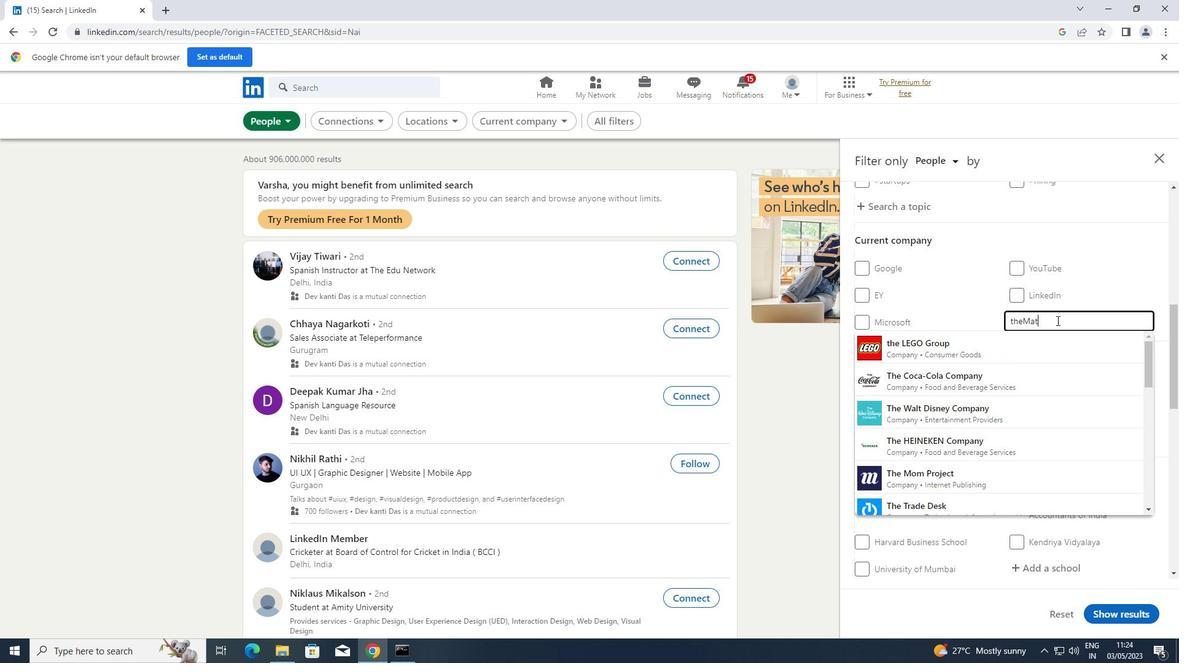 
Action: Mouse moved to (996, 352)
Screenshot: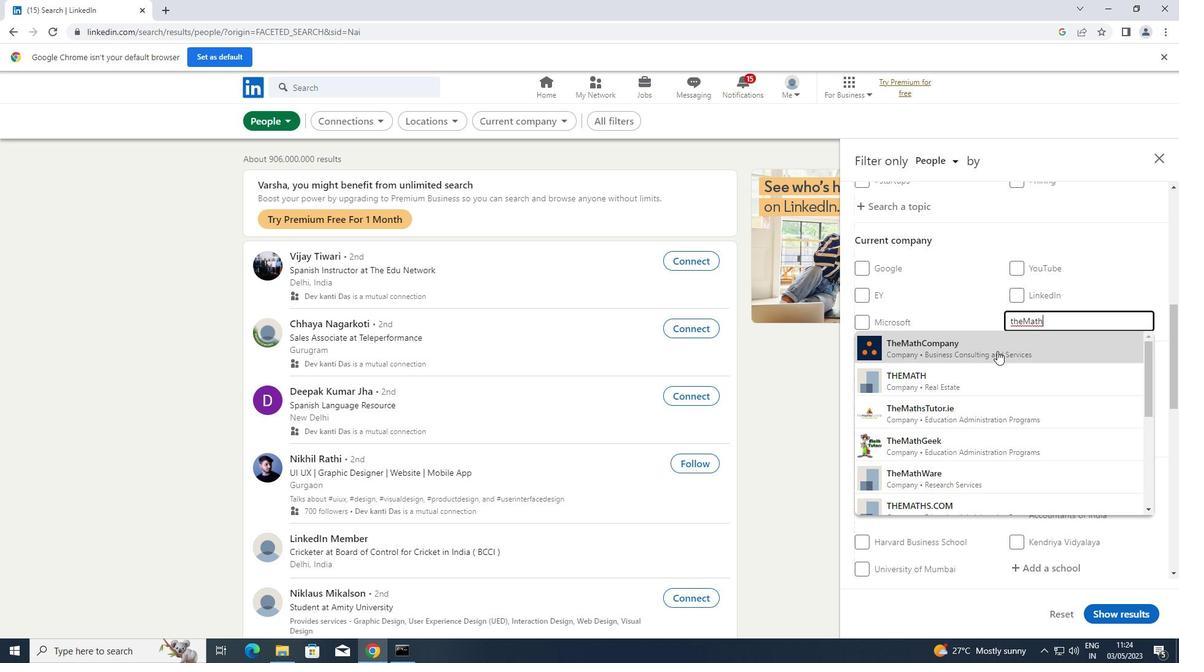 
Action: Mouse pressed left at (996, 352)
Screenshot: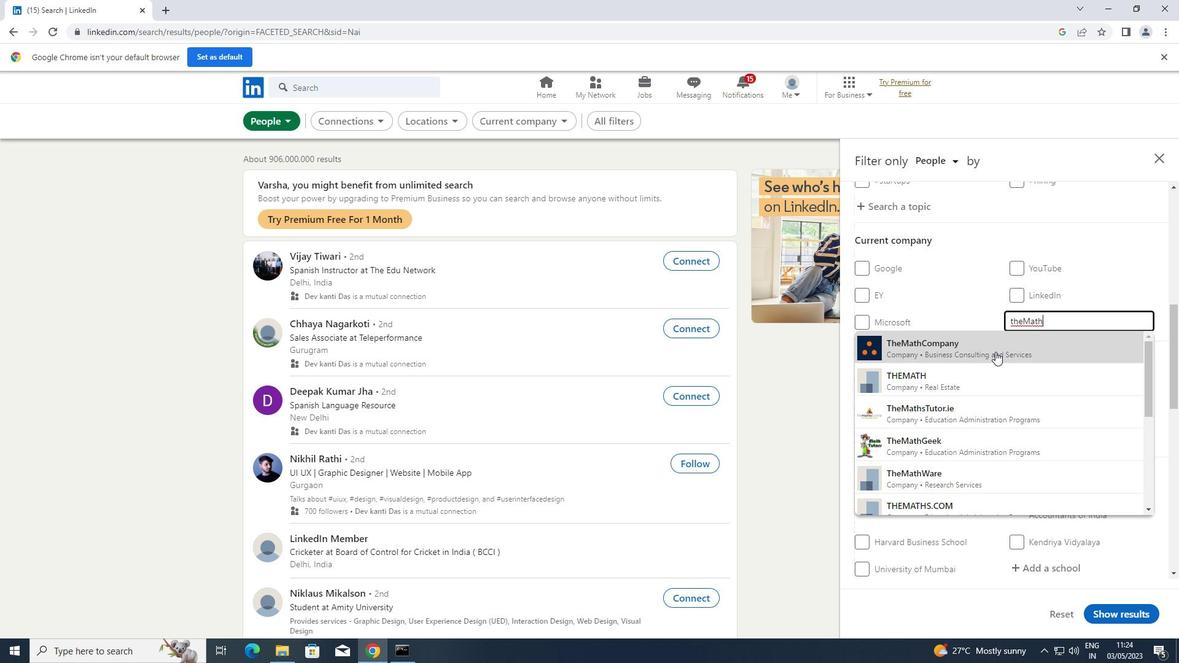 
Action: Mouse scrolled (996, 351) with delta (0, 0)
Screenshot: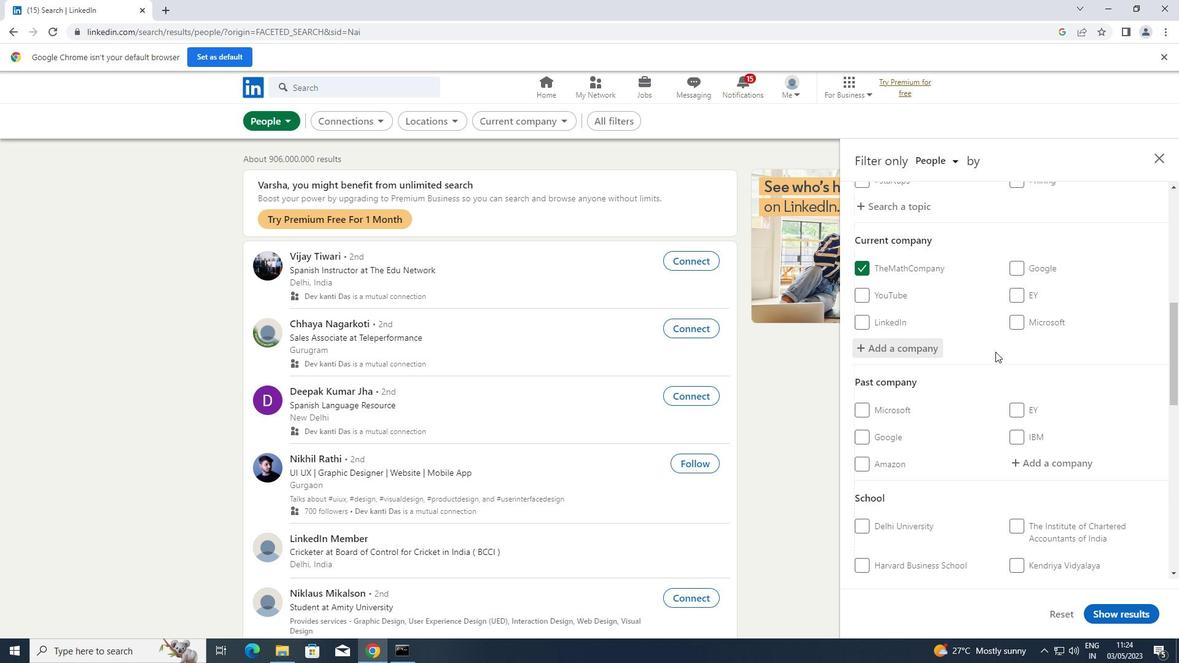 
Action: Mouse scrolled (996, 351) with delta (0, 0)
Screenshot: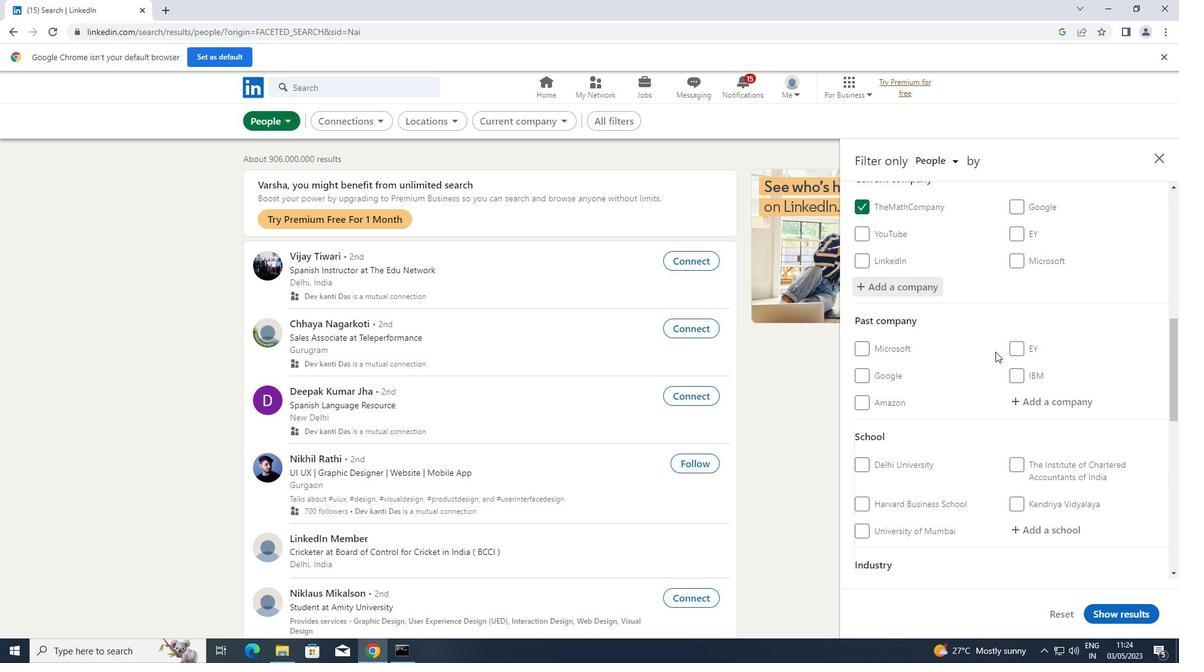 
Action: Mouse moved to (1042, 462)
Screenshot: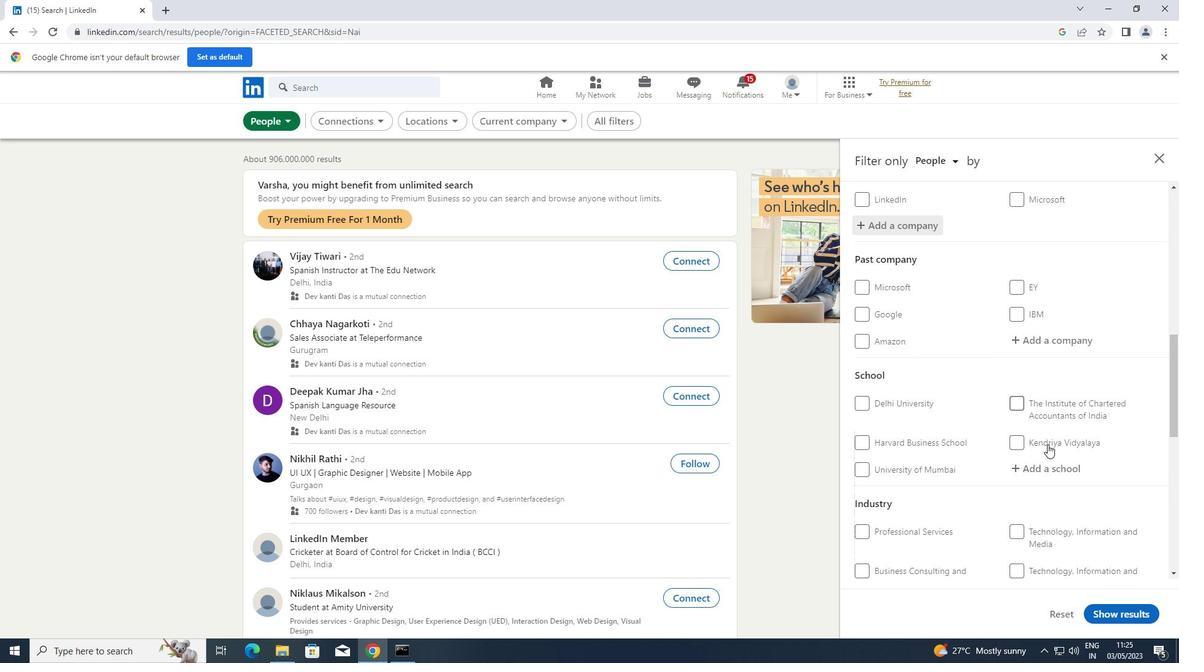 
Action: Mouse pressed left at (1042, 462)
Screenshot: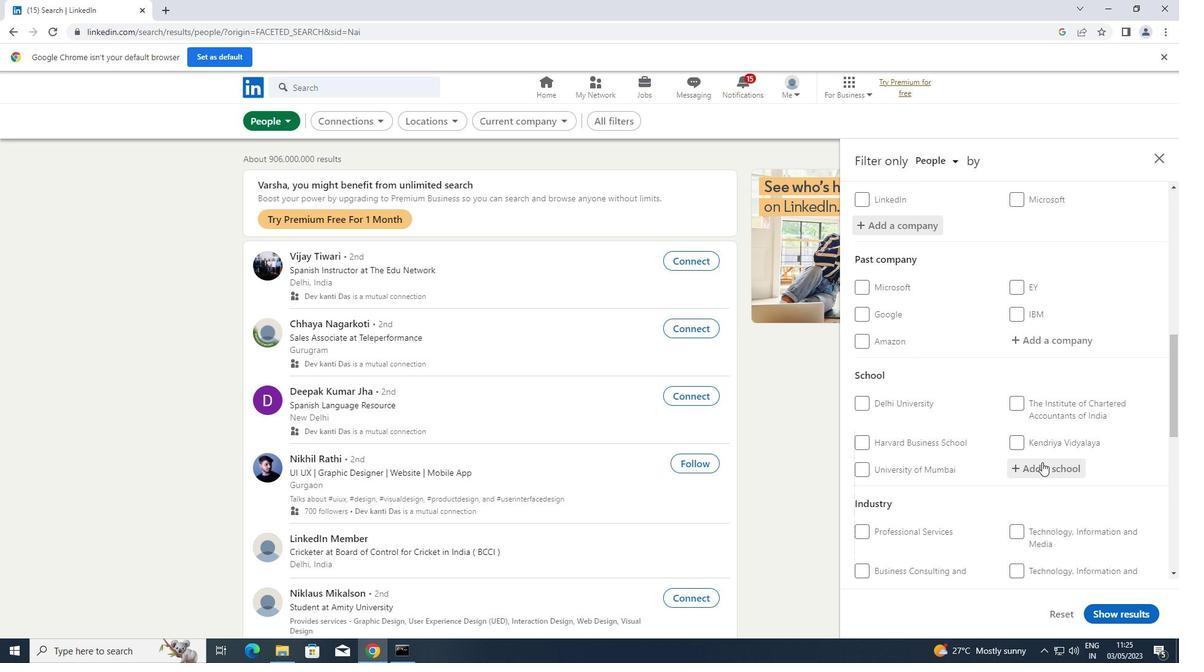 
Action: Key pressed <Key.shift>NATIONAL<Key.space><Key.shift>INSTITUTE<Key.space>OD<Key.backspace>F<Key.space><Key.shift>TECHNOLOGY<Key.space><Key.shift><Key.shift><Key.shift><Key.shift><Key.shift><Key.shift>WARAN
Screenshot: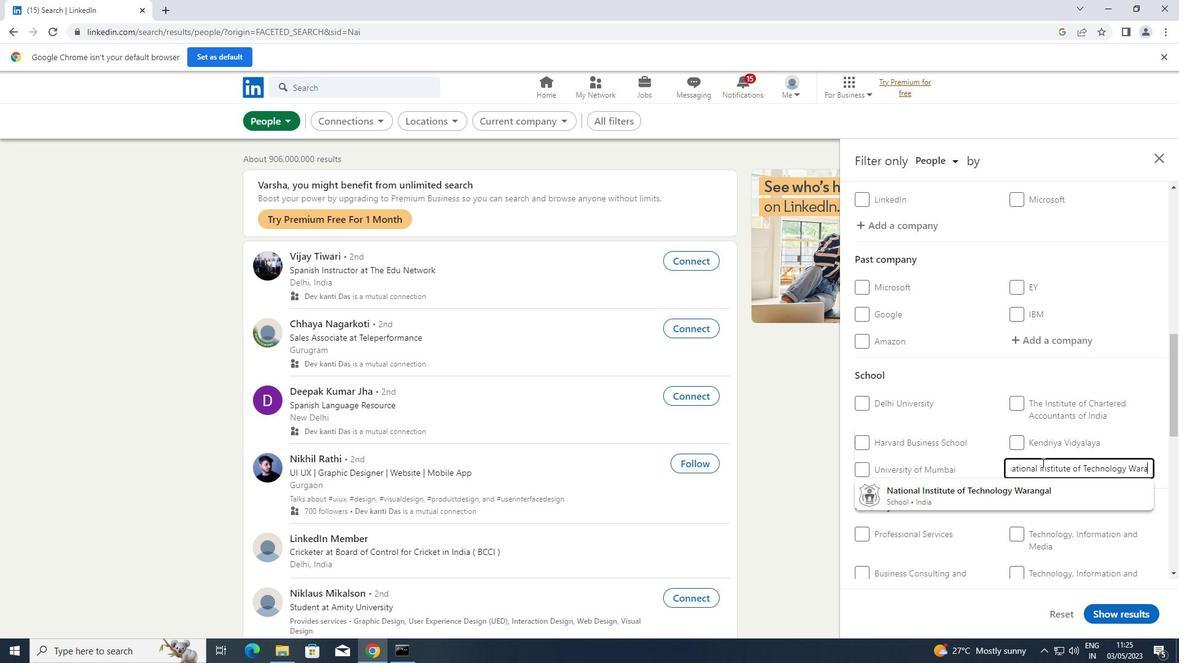 
Action: Mouse moved to (988, 491)
Screenshot: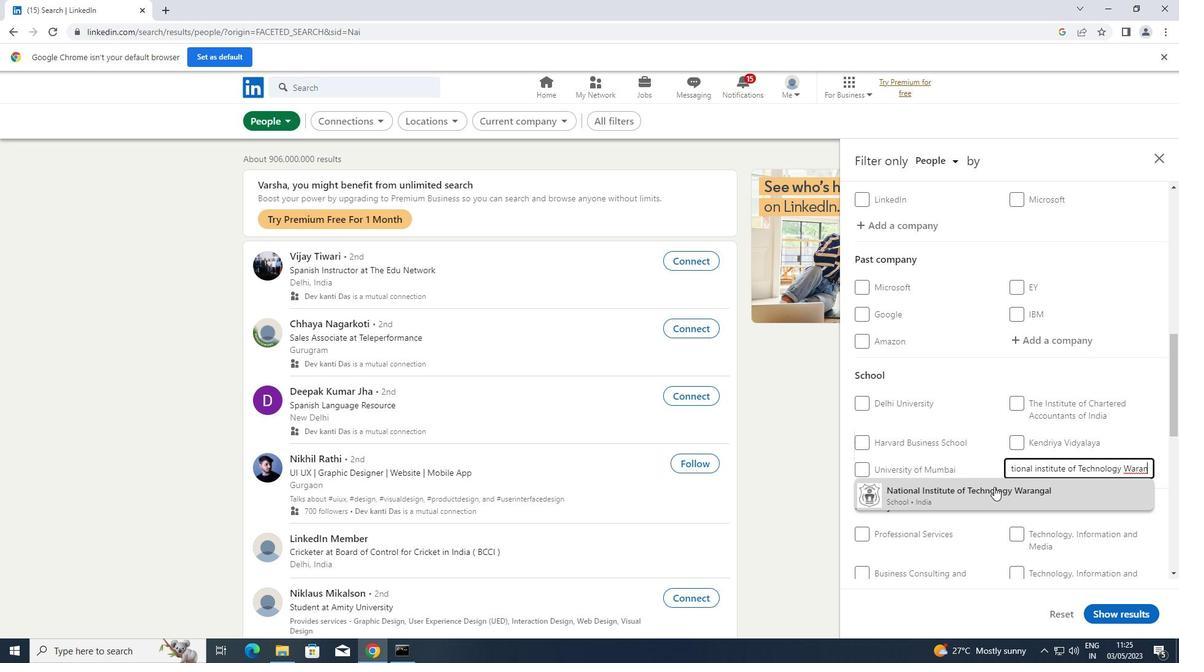 
Action: Mouse pressed left at (988, 491)
Screenshot: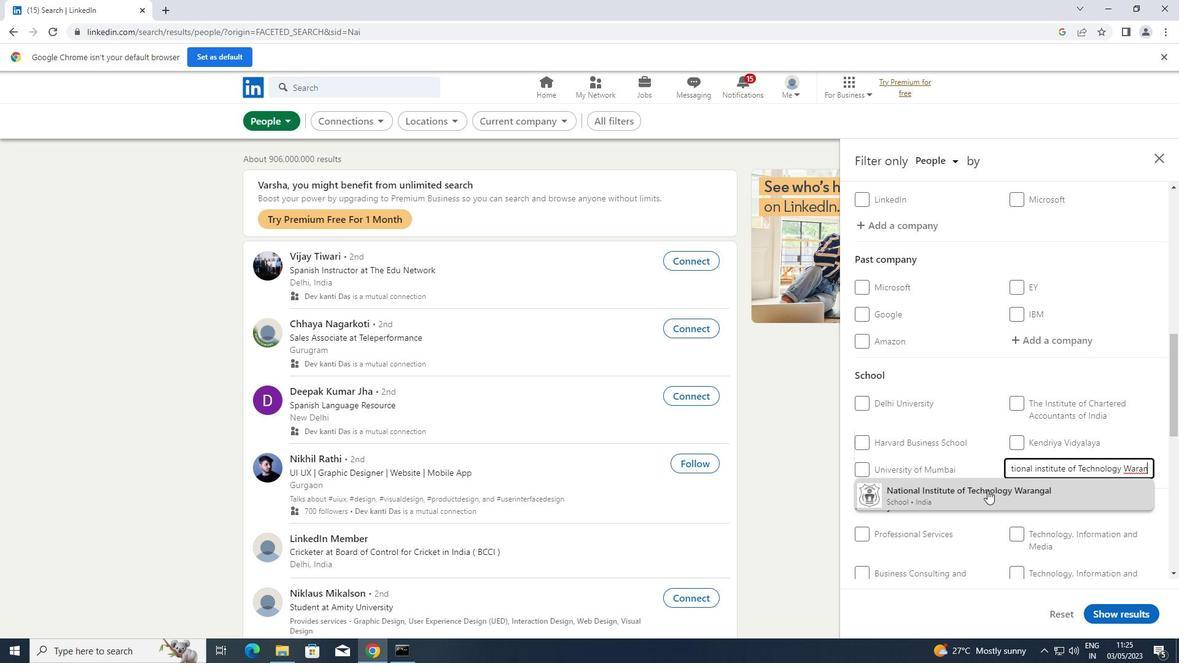 
Action: Mouse scrolled (988, 490) with delta (0, 0)
Screenshot: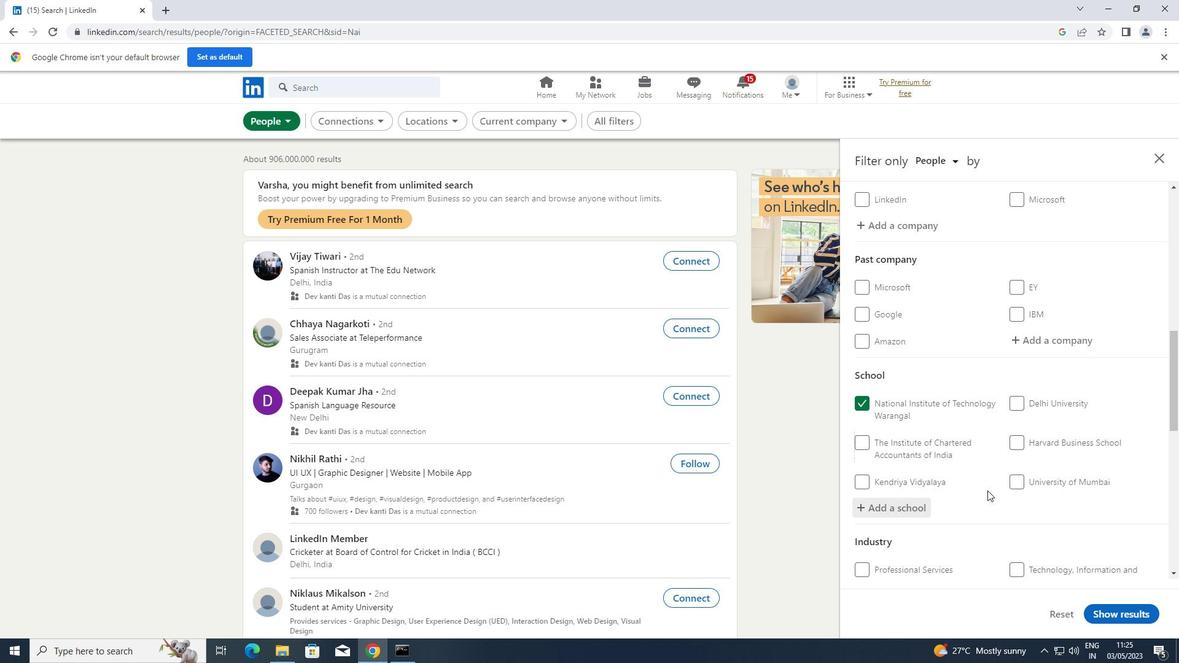 
Action: Mouse scrolled (988, 490) with delta (0, 0)
Screenshot: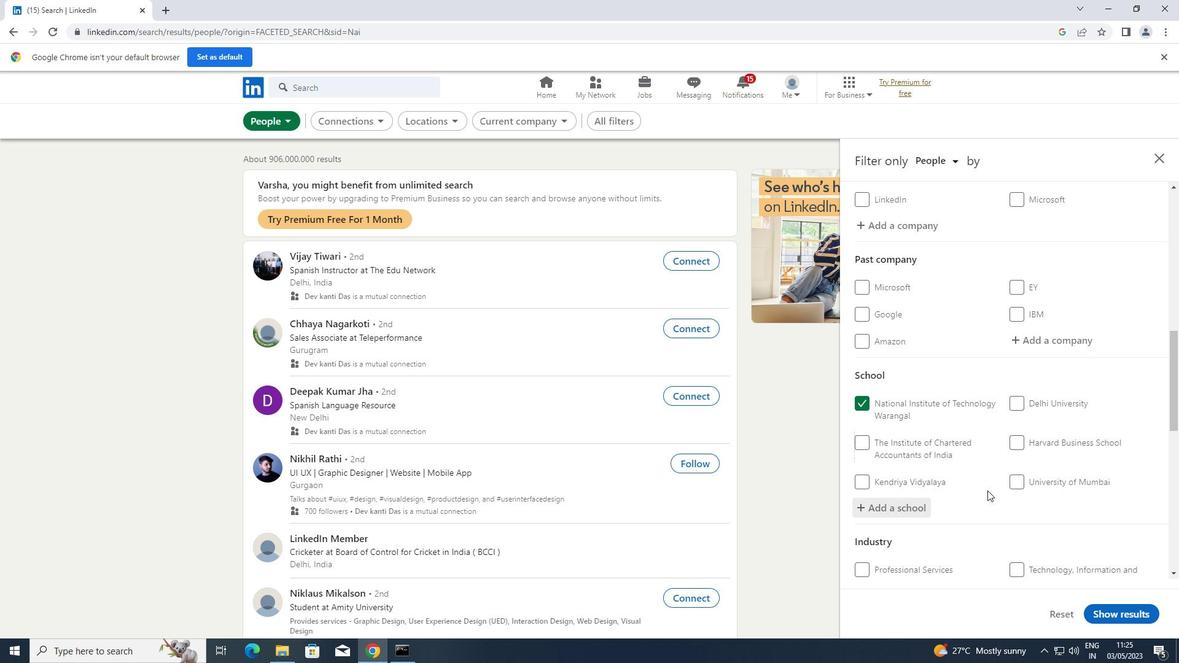 
Action: Mouse scrolled (988, 490) with delta (0, 0)
Screenshot: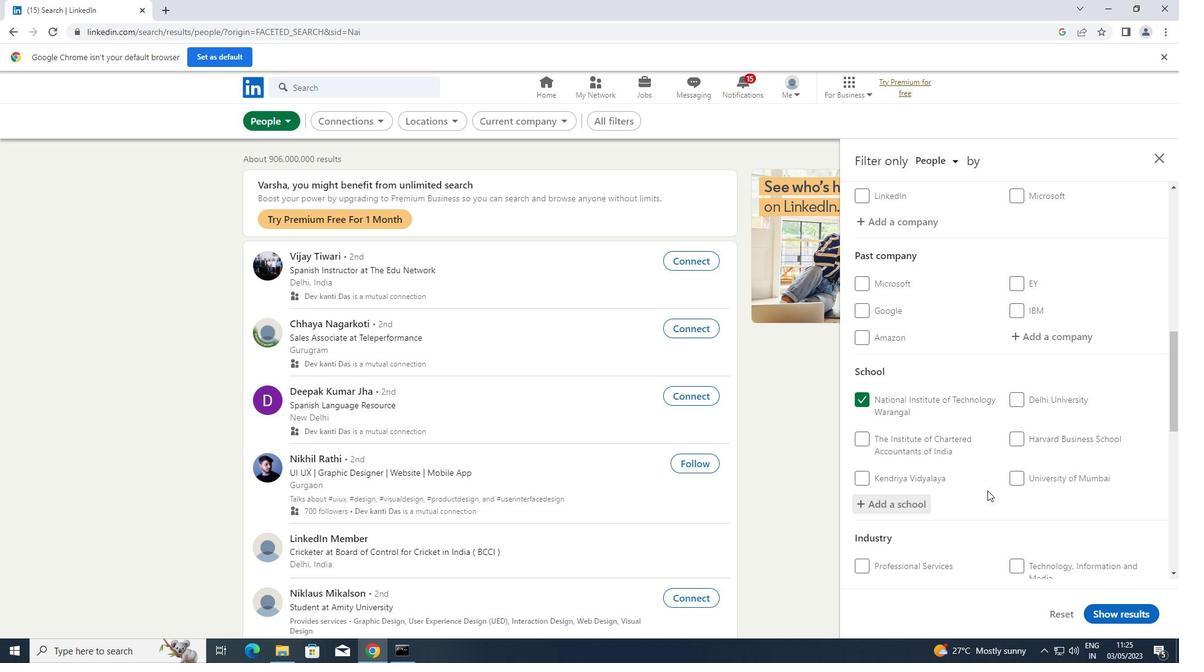 
Action: Mouse scrolled (988, 490) with delta (0, 0)
Screenshot: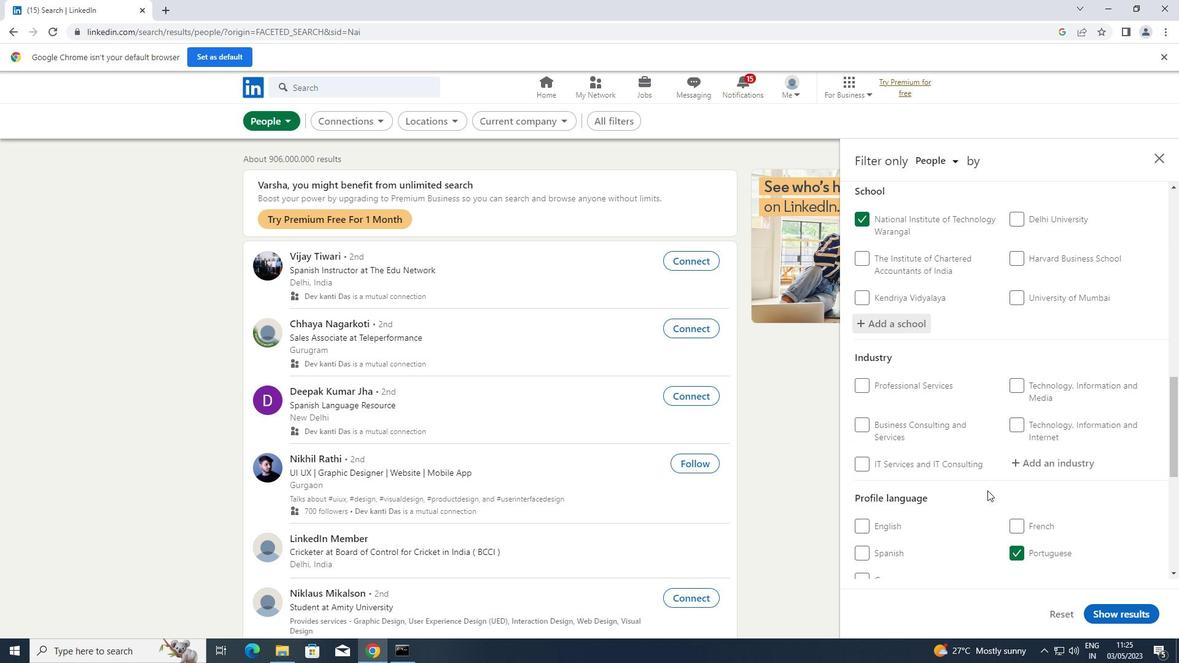 
Action: Mouse moved to (1073, 400)
Screenshot: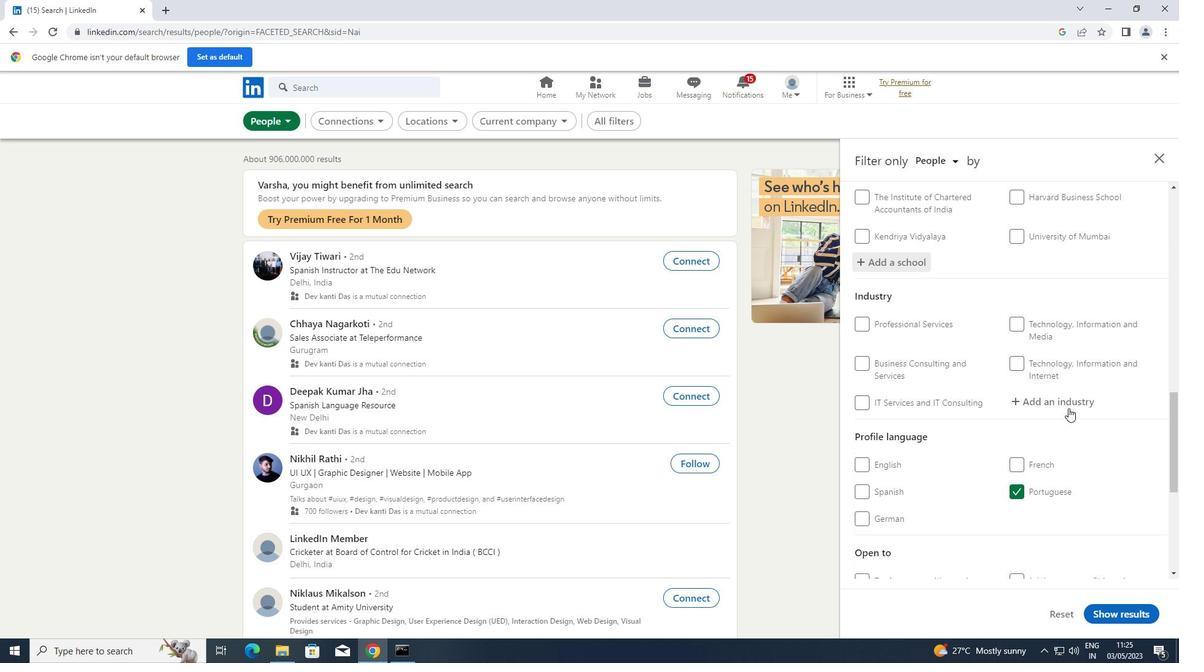 
Action: Mouse pressed left at (1073, 400)
Screenshot: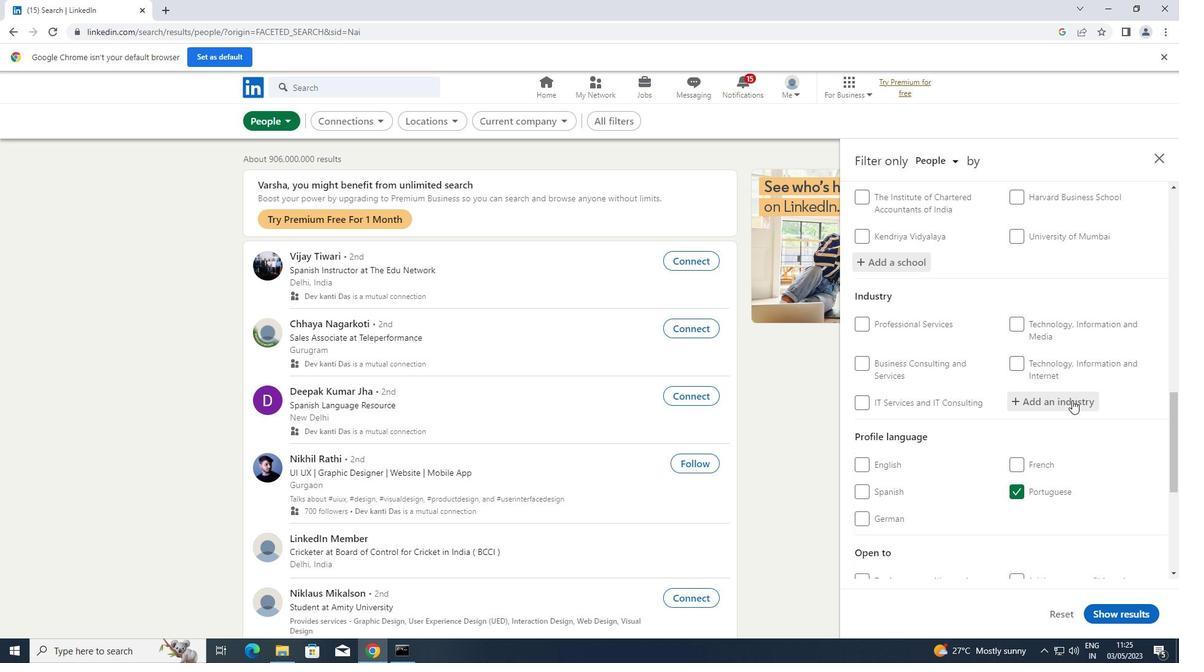 
Action: Key pressed <Key.shift>BUILDING
Screenshot: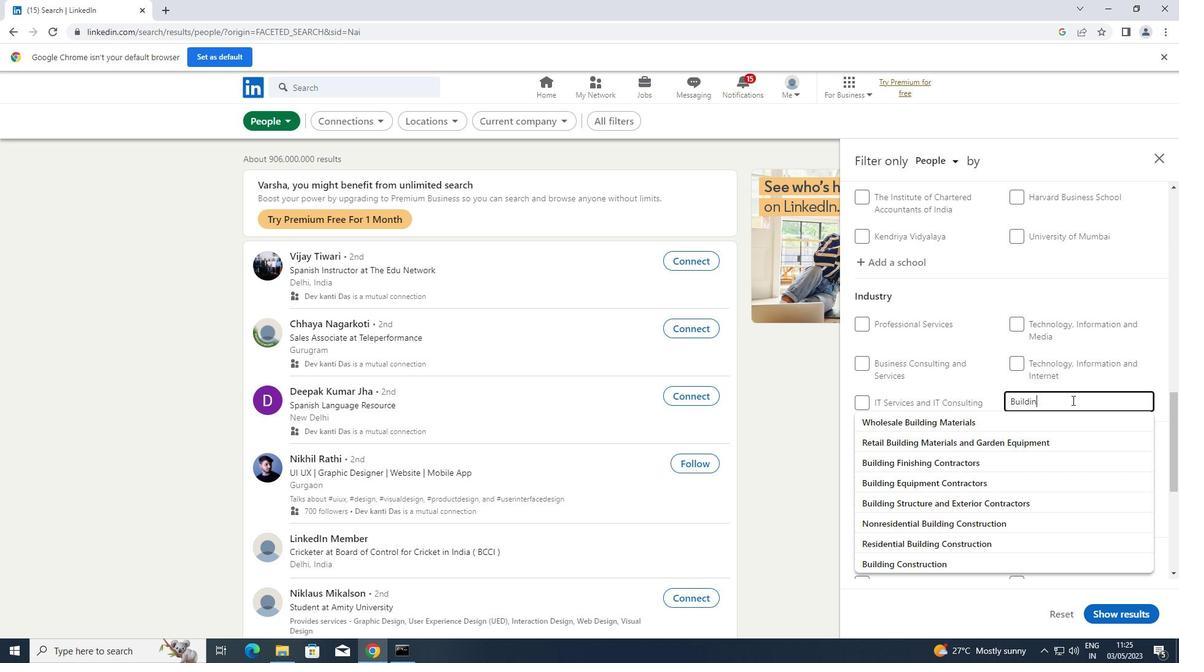 
Action: Mouse moved to (1060, 408)
Screenshot: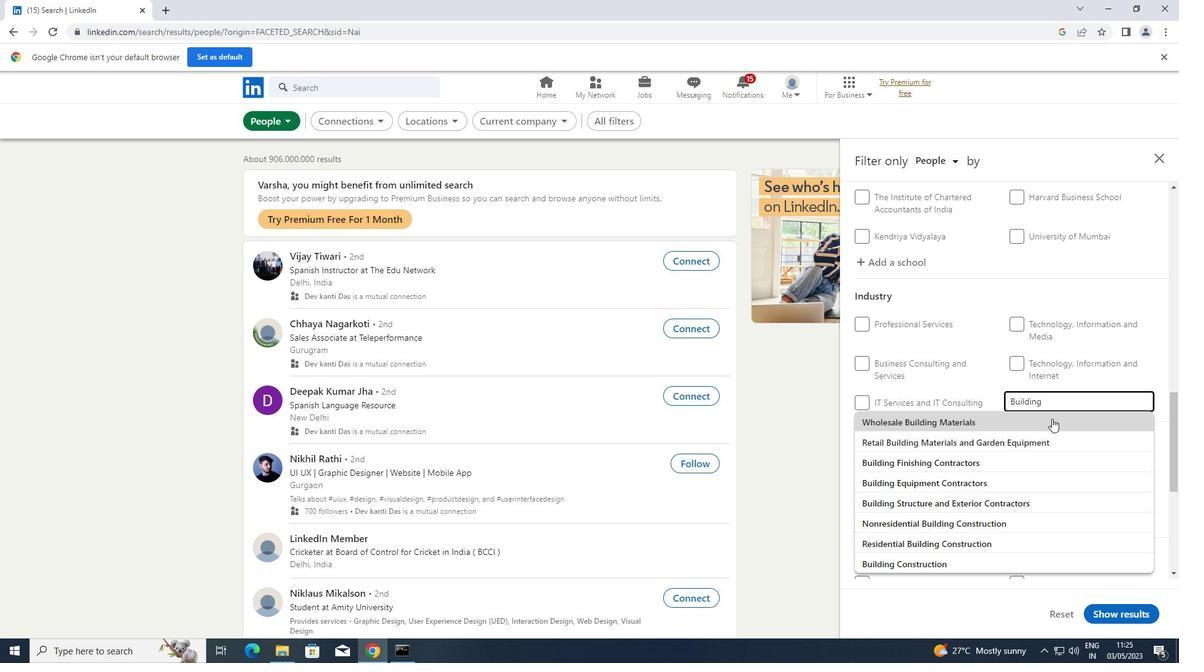 
Action: Key pressed <Key.space><Key.shift>STRUC
Screenshot: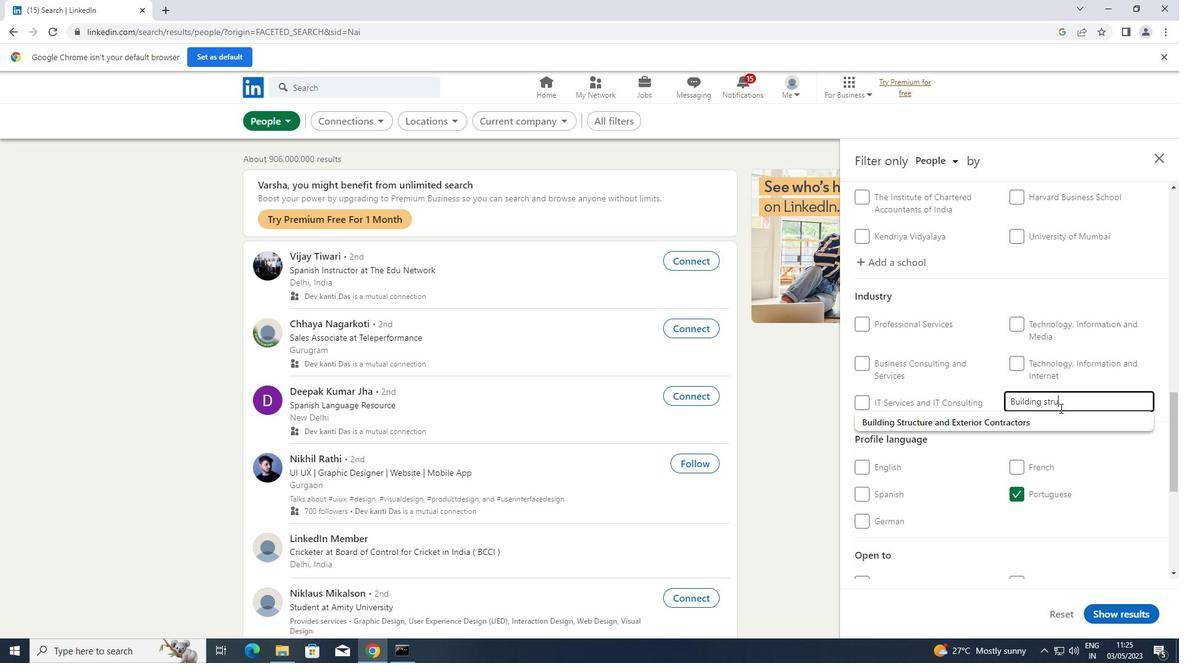 
Action: Mouse moved to (990, 422)
Screenshot: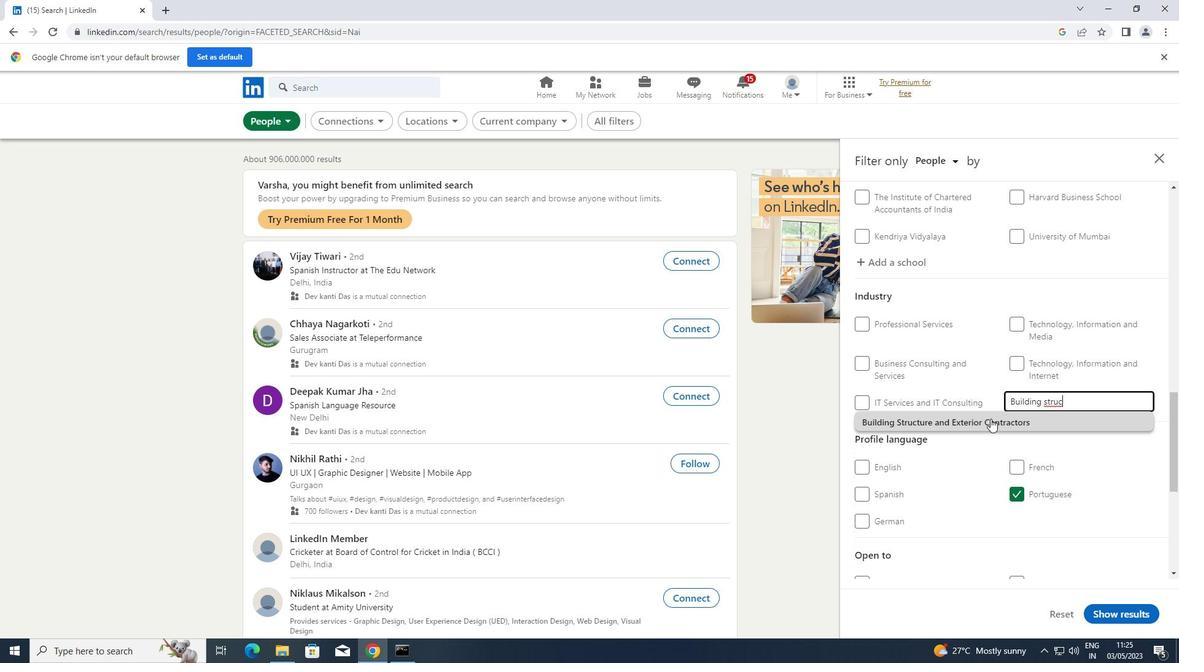 
Action: Mouse pressed left at (990, 422)
Screenshot: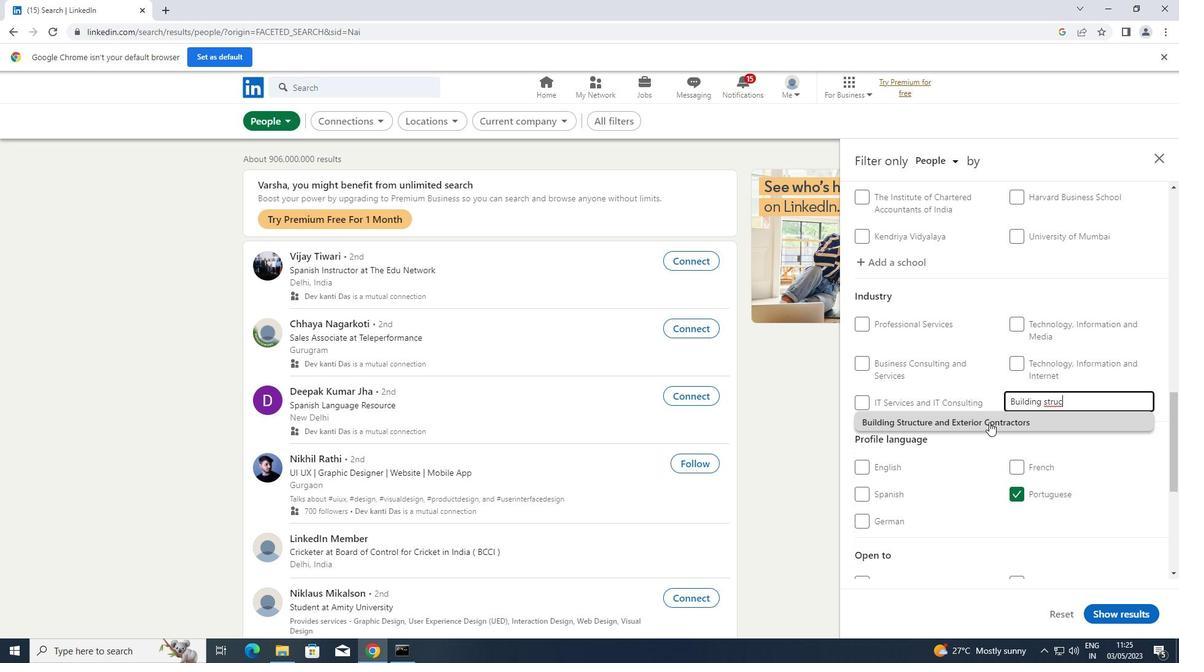 
Action: Mouse scrolled (990, 422) with delta (0, 0)
Screenshot: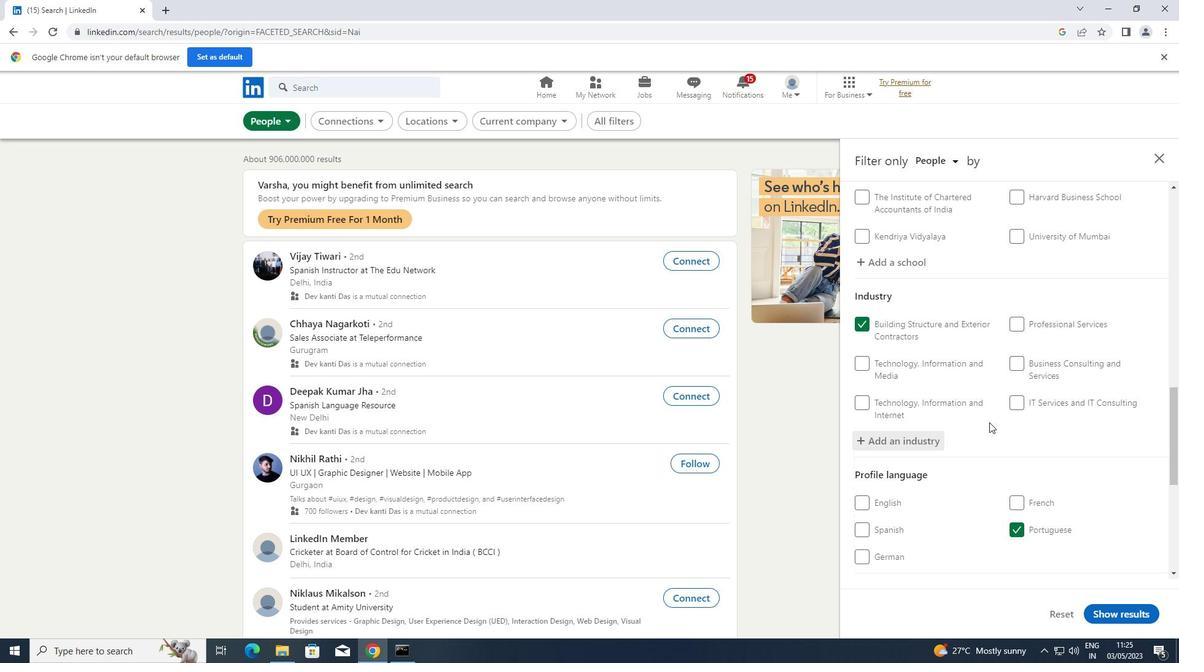 
Action: Mouse scrolled (990, 422) with delta (0, 0)
Screenshot: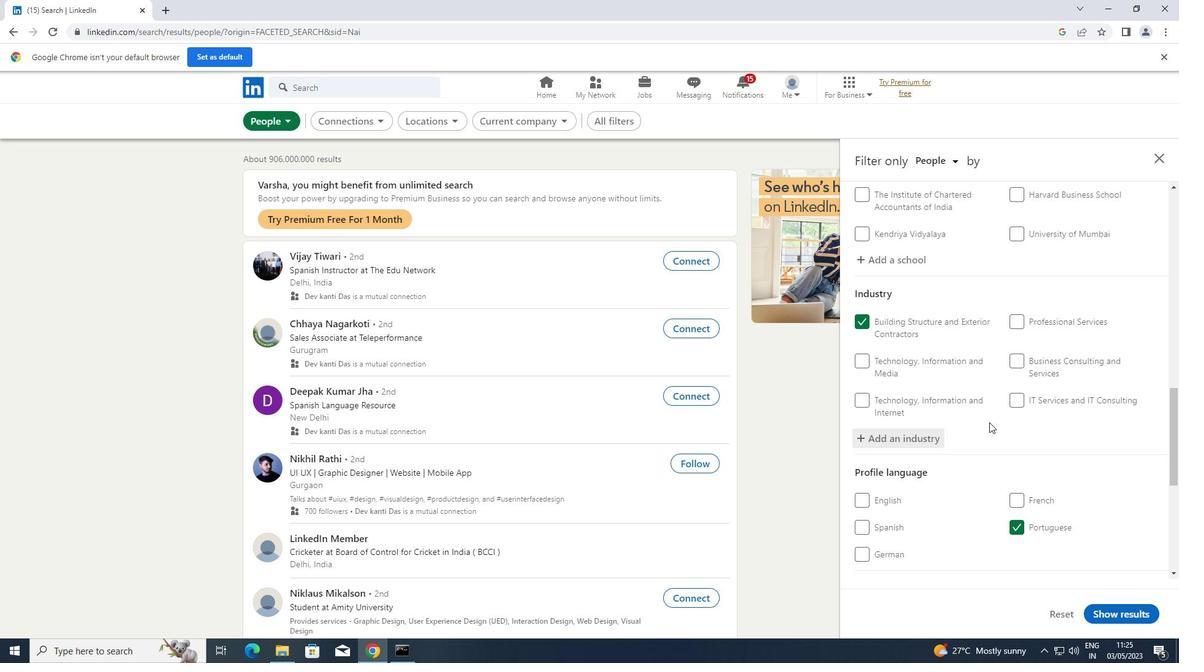 
Action: Mouse scrolled (990, 422) with delta (0, 0)
Screenshot: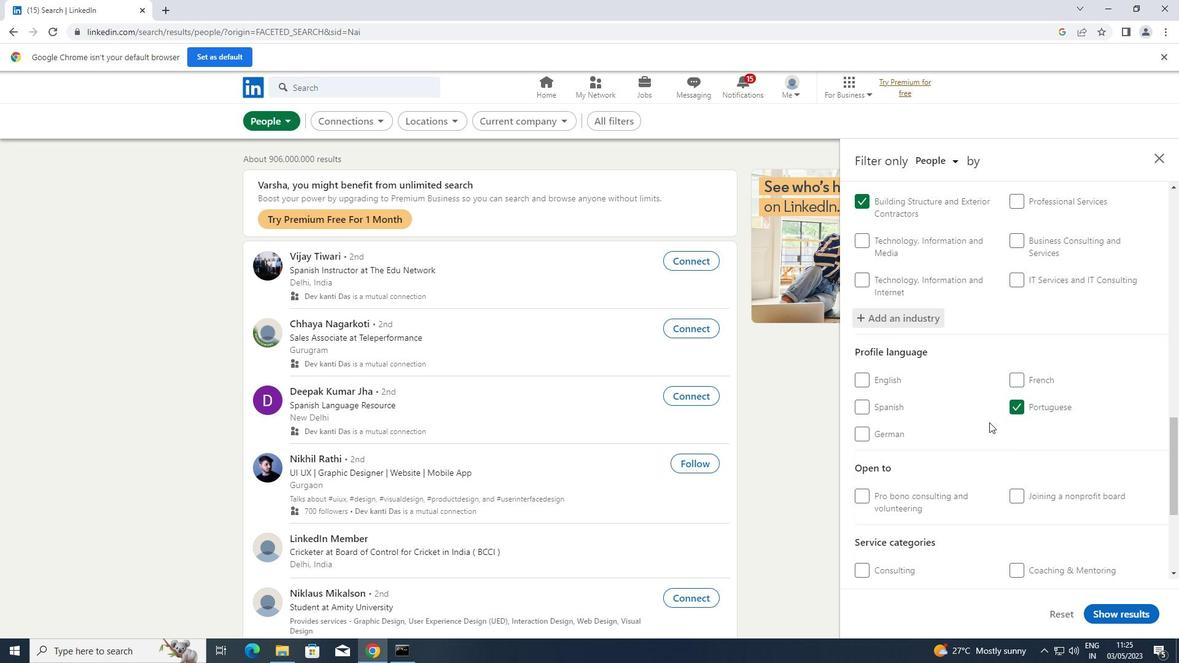 
Action: Mouse scrolled (990, 422) with delta (0, 0)
Screenshot: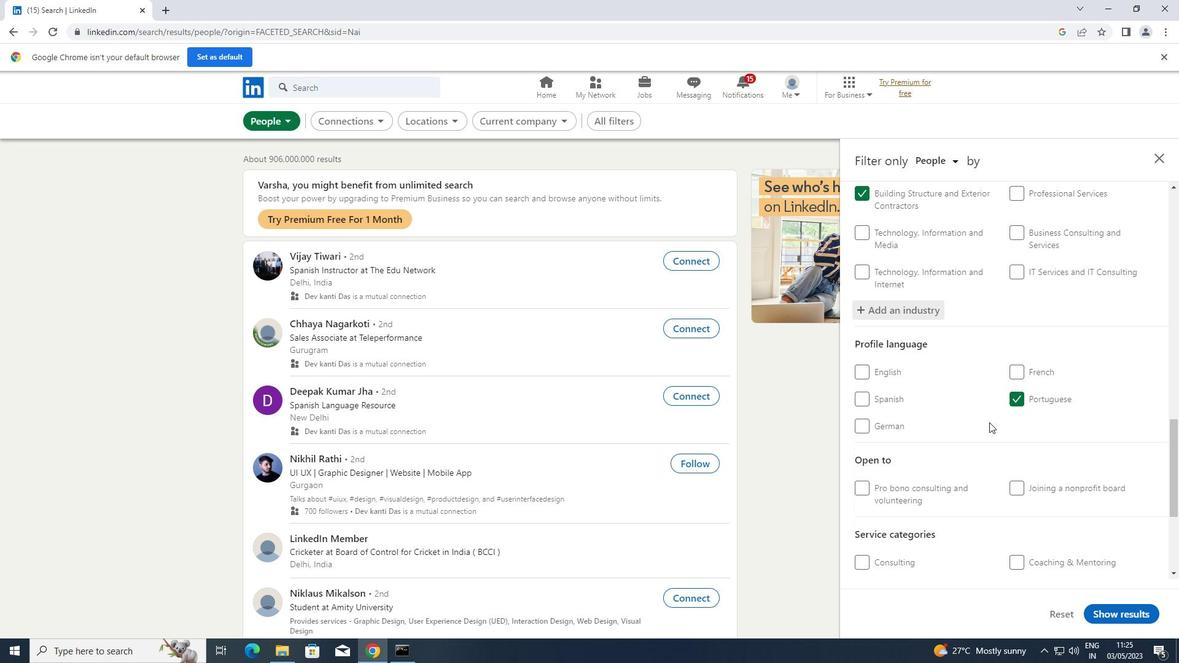 
Action: Mouse scrolled (990, 422) with delta (0, 0)
Screenshot: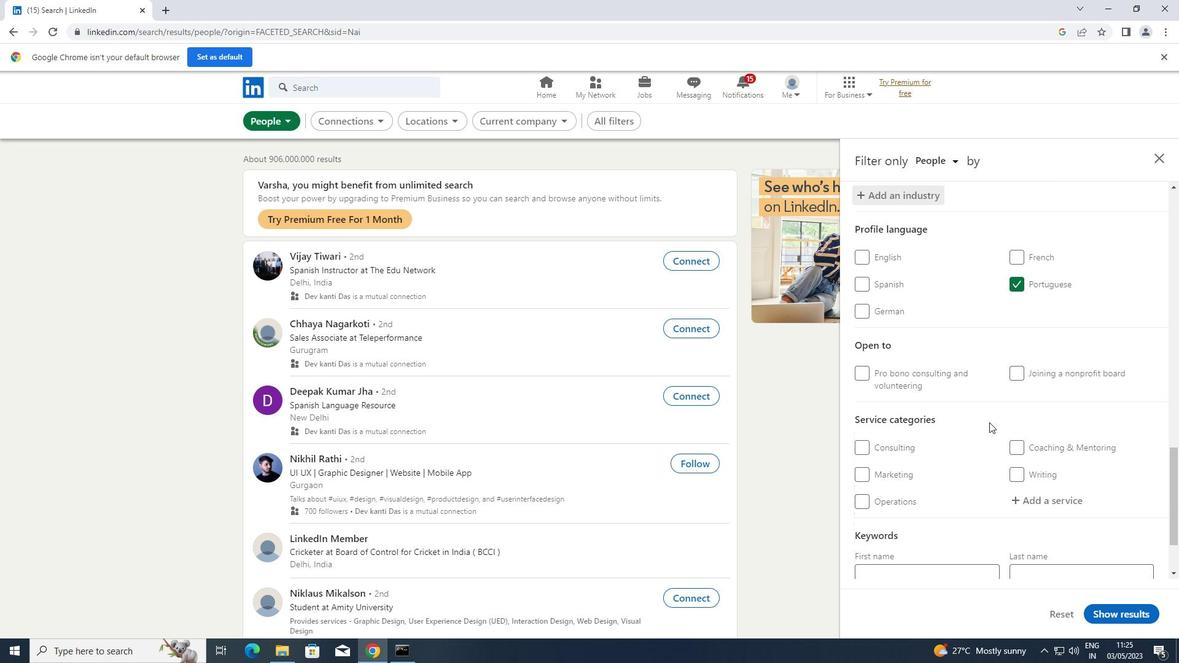 
Action: Mouse scrolled (990, 422) with delta (0, 0)
Screenshot: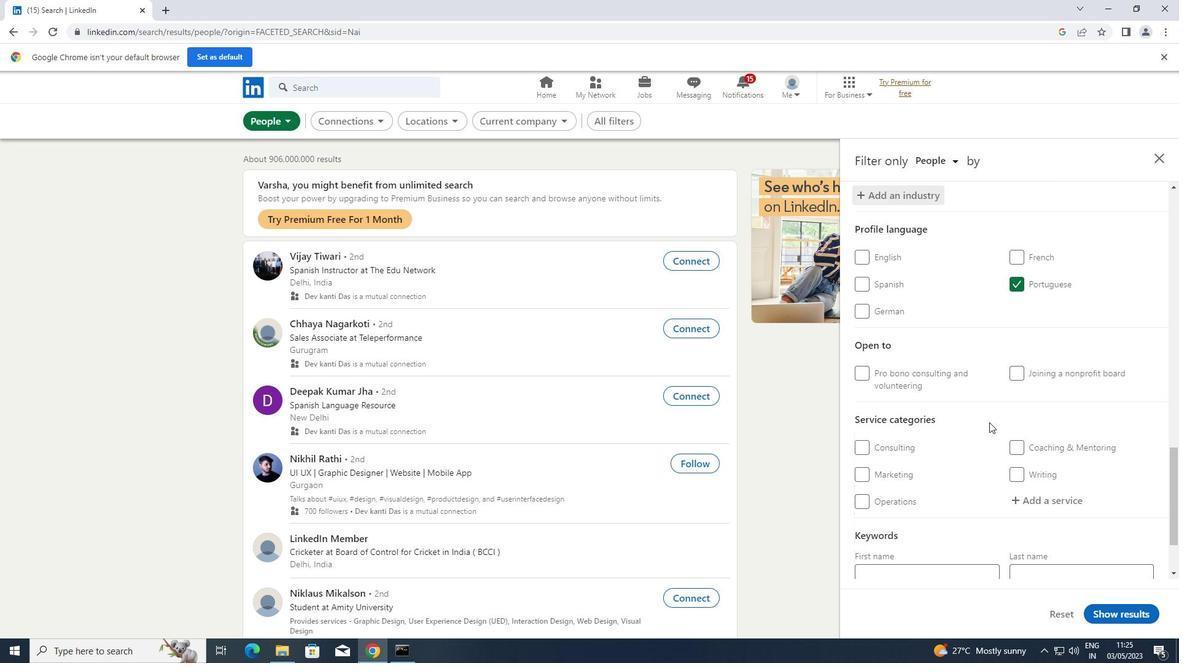 
Action: Mouse scrolled (990, 422) with delta (0, 0)
Screenshot: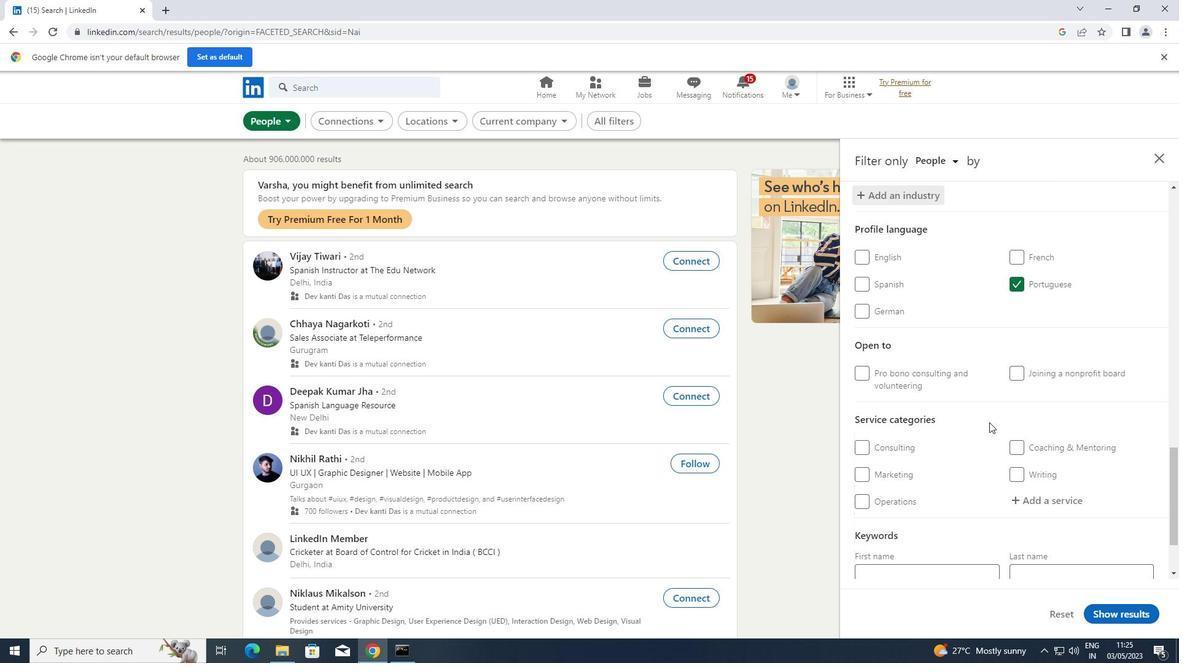 
Action: Mouse moved to (1043, 405)
Screenshot: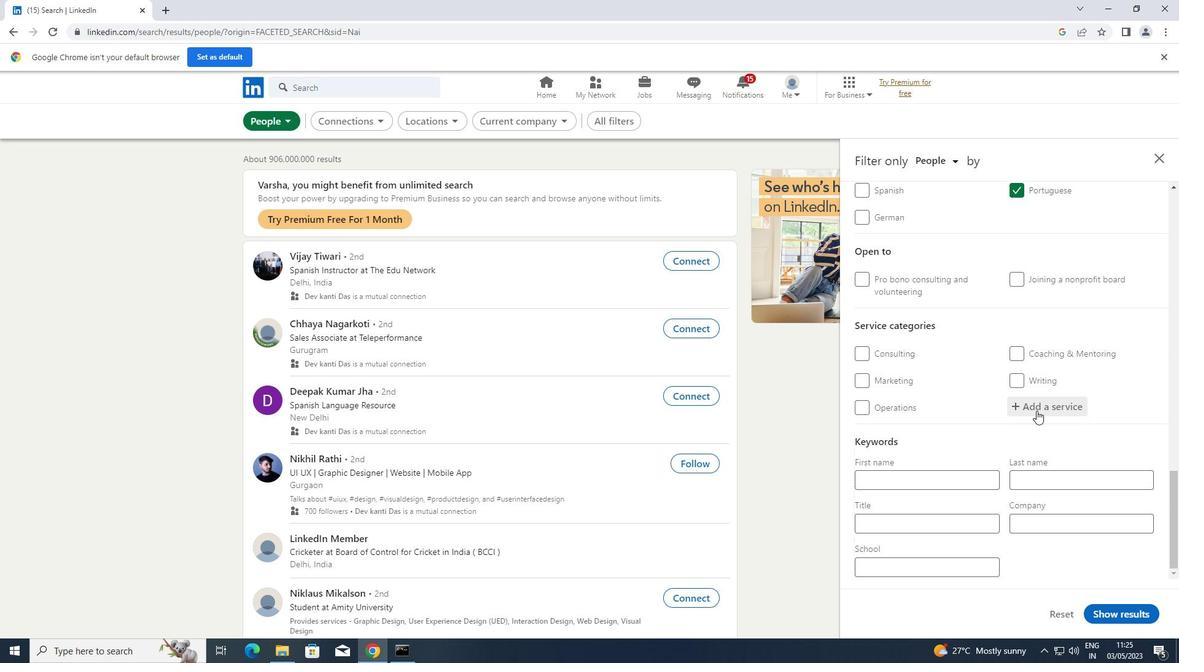 
Action: Mouse pressed left at (1043, 405)
Screenshot: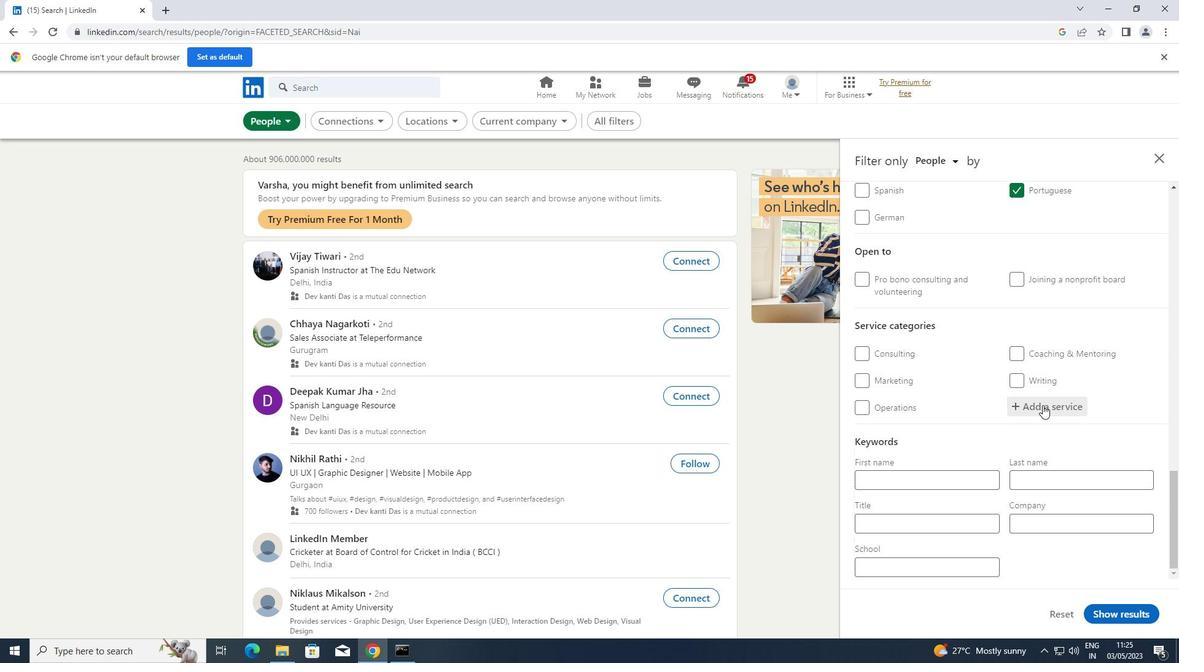 
Action: Key pressed <Key.shift>DUI
Screenshot: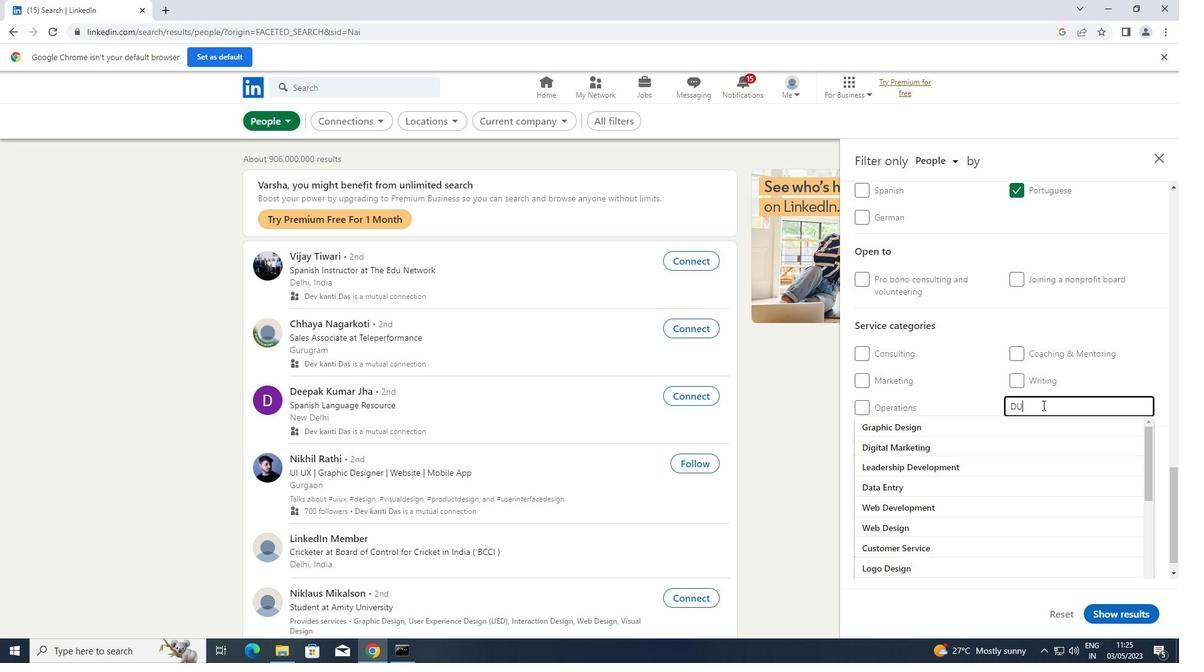 
Action: Mouse moved to (950, 424)
Screenshot: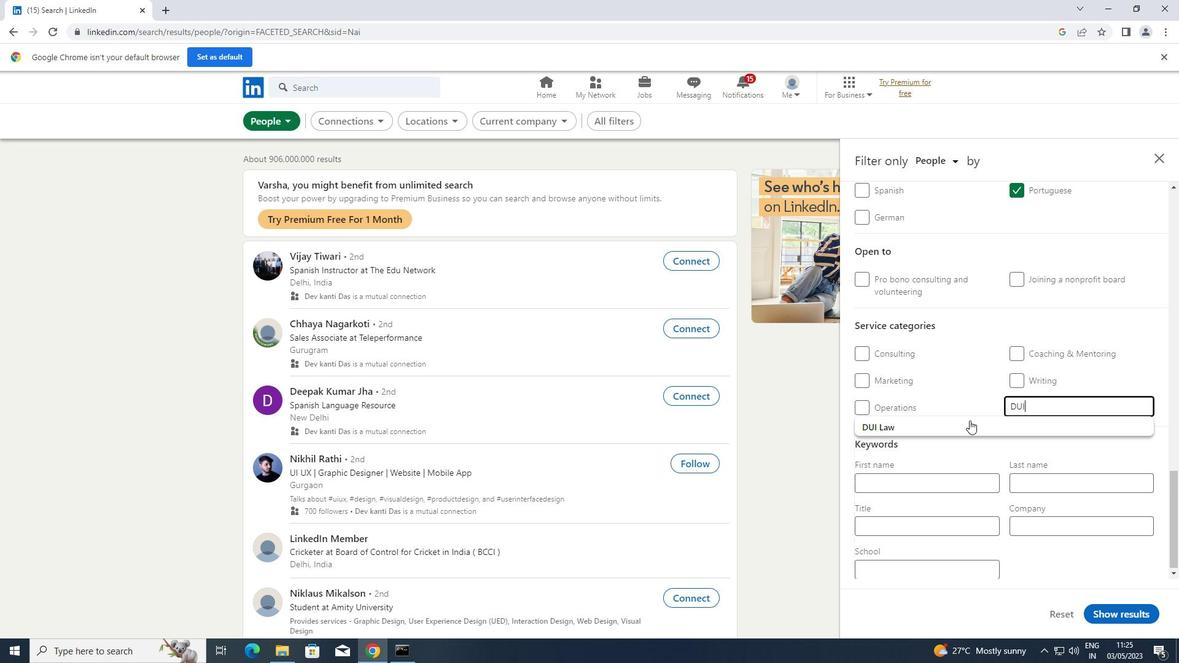 
Action: Mouse pressed left at (950, 424)
Screenshot: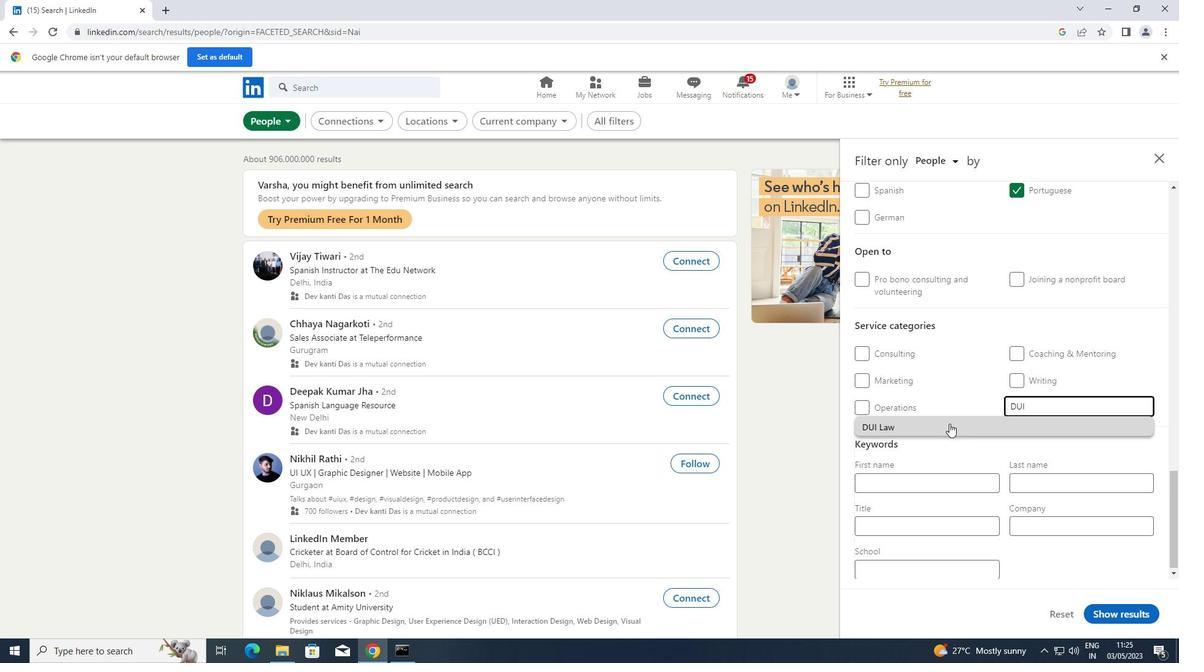 
Action: Mouse moved to (921, 550)
Screenshot: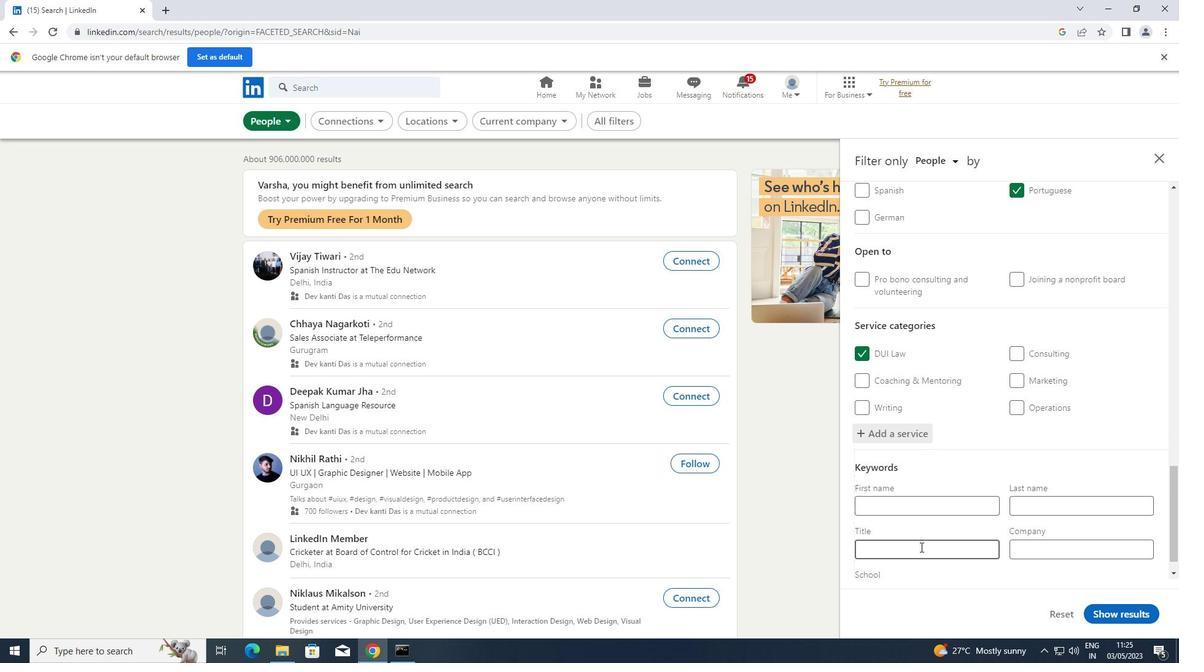 
Action: Mouse pressed left at (921, 550)
Screenshot: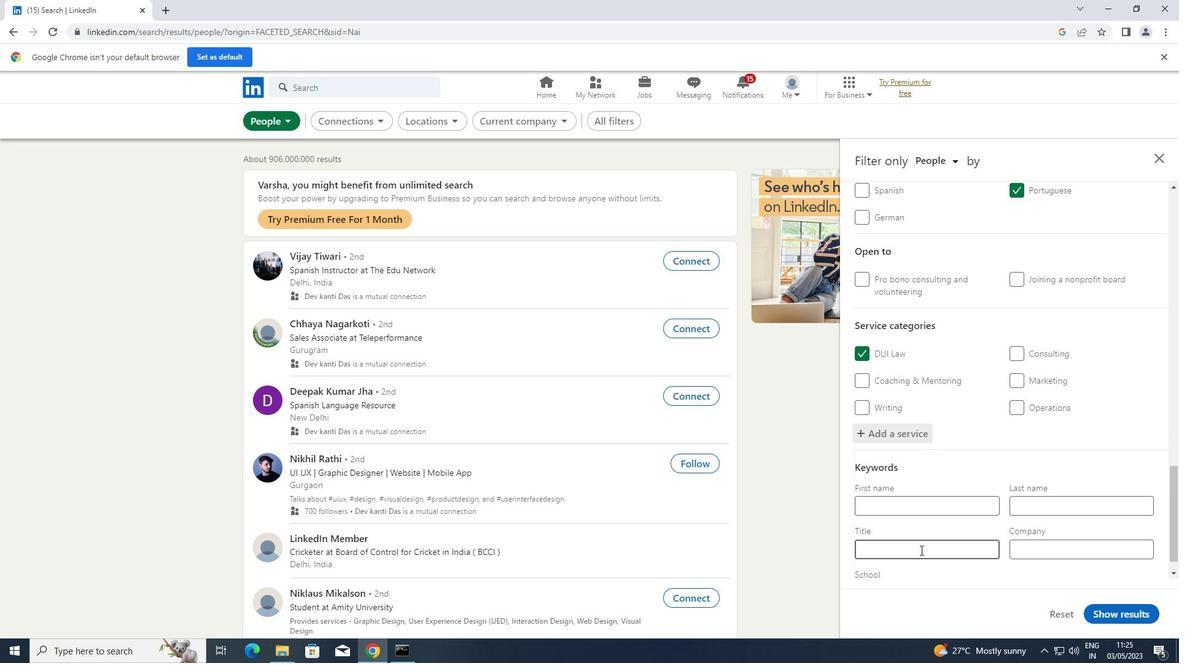 
Action: Mouse moved to (921, 551)
Screenshot: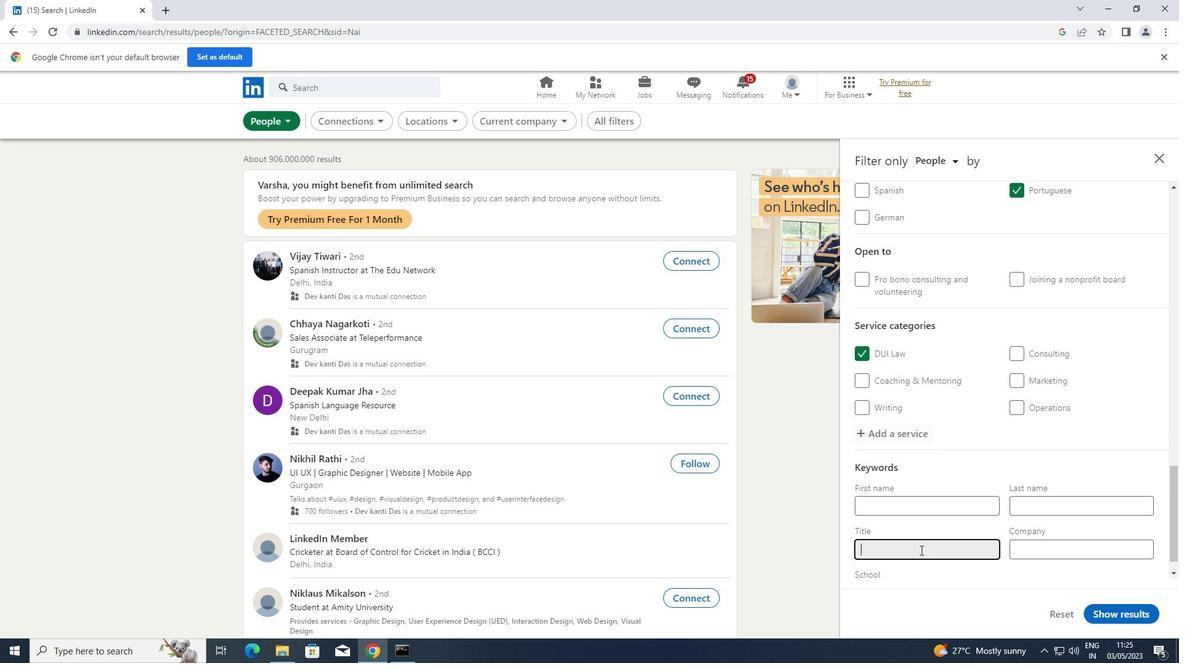 
Action: Key pressed <Key.shift>FOUNDER
Screenshot: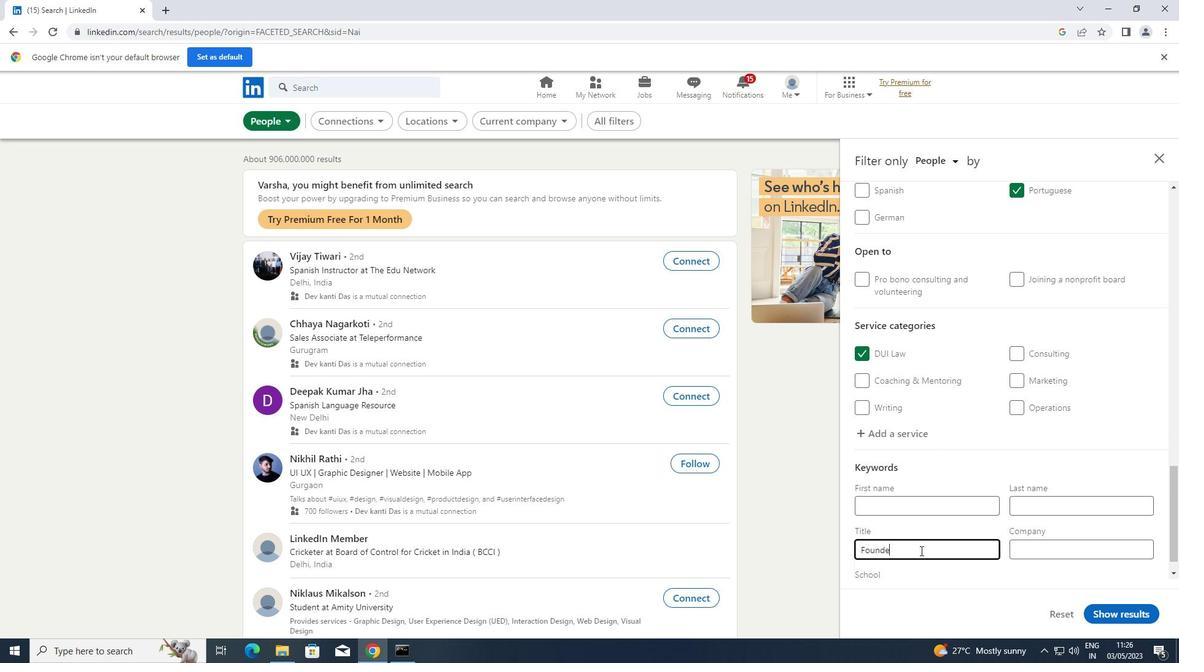 
Action: Mouse moved to (1122, 617)
Screenshot: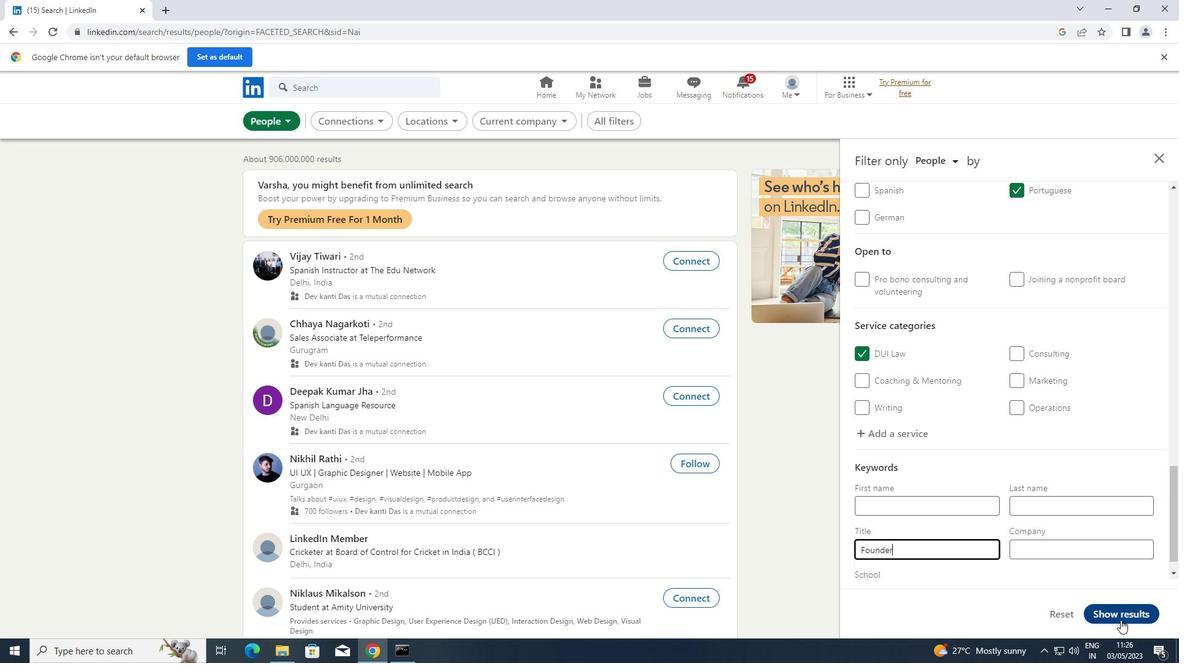 
Action: Mouse pressed left at (1122, 617)
Screenshot: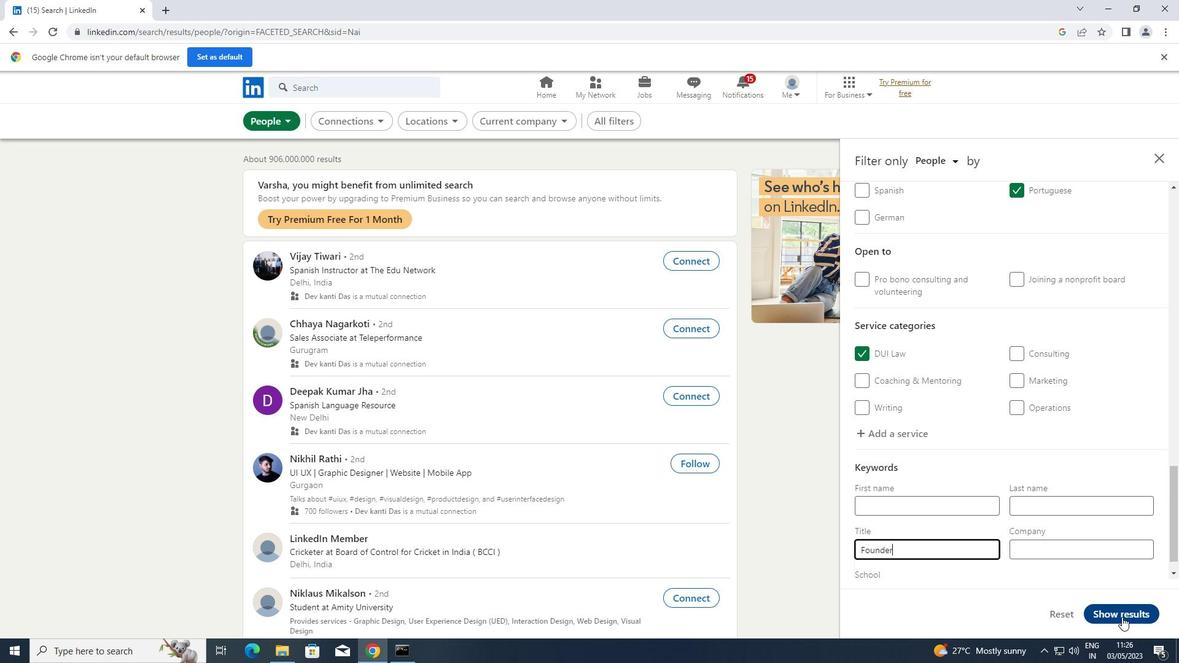 
